 Task: Set up filters to automatically mute and archive specific types of emails.
Action: Mouse moved to (889, 59)
Screenshot: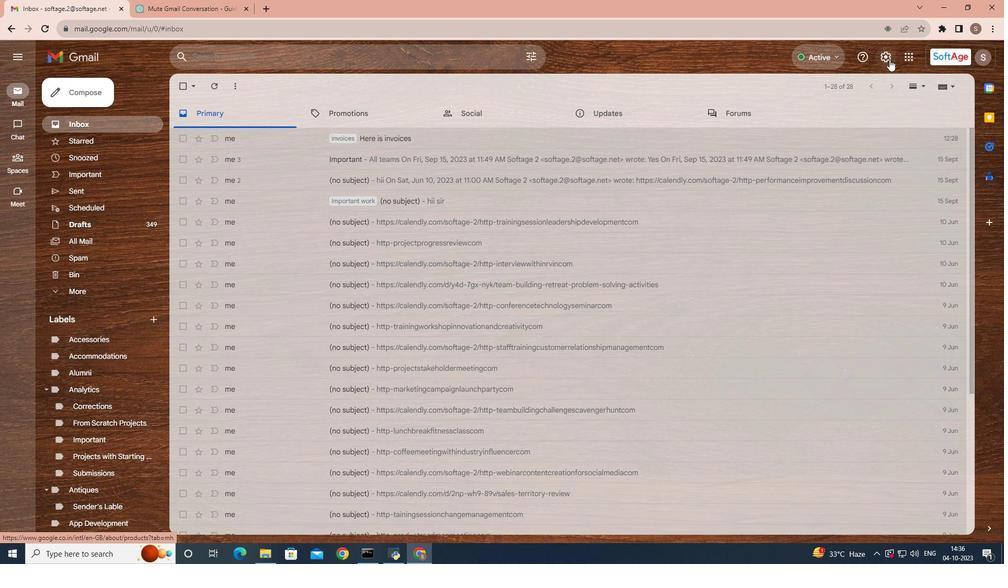 
Action: Mouse pressed left at (889, 59)
Screenshot: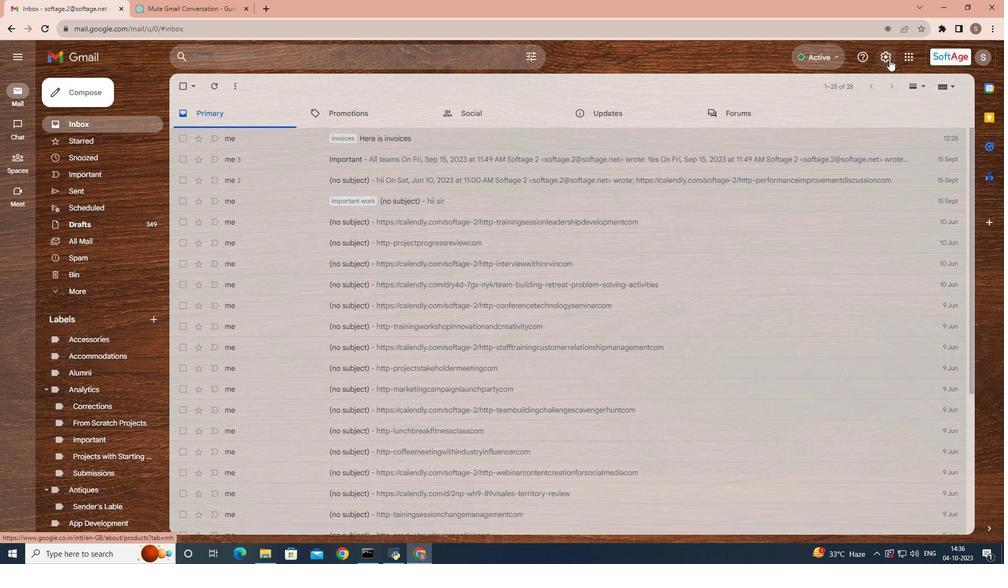 
Action: Mouse moved to (859, 115)
Screenshot: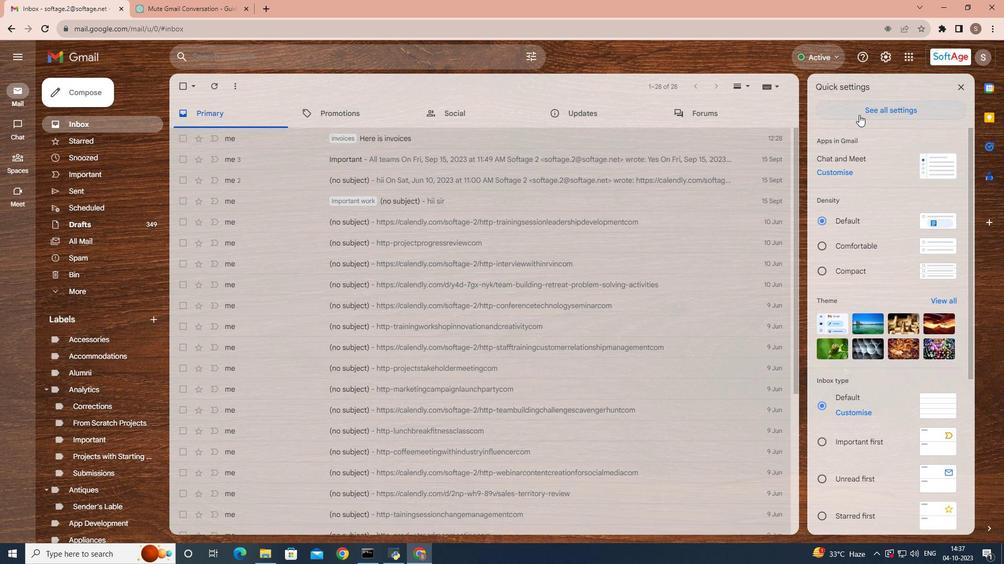 
Action: Mouse pressed left at (859, 115)
Screenshot: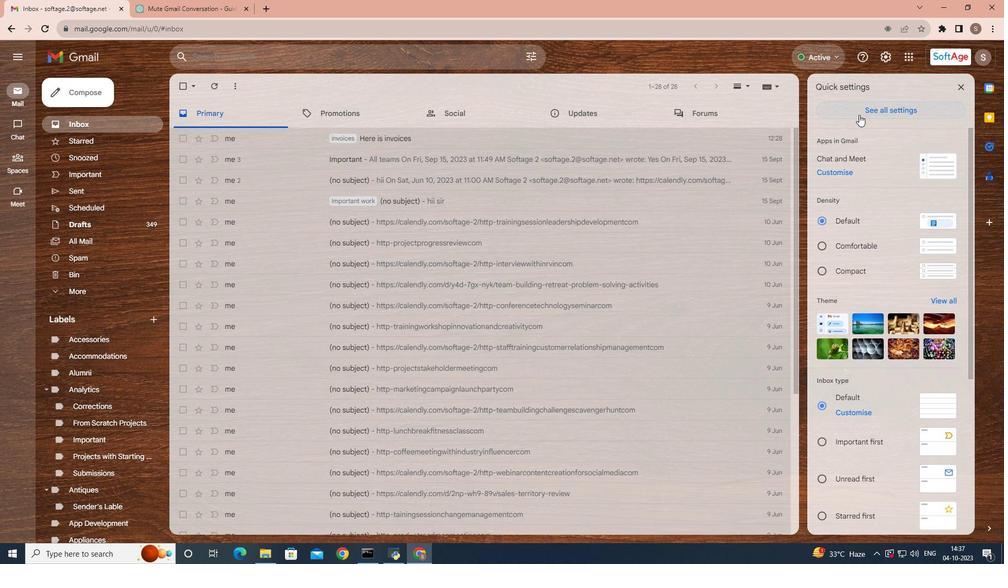 
Action: Mouse moved to (422, 109)
Screenshot: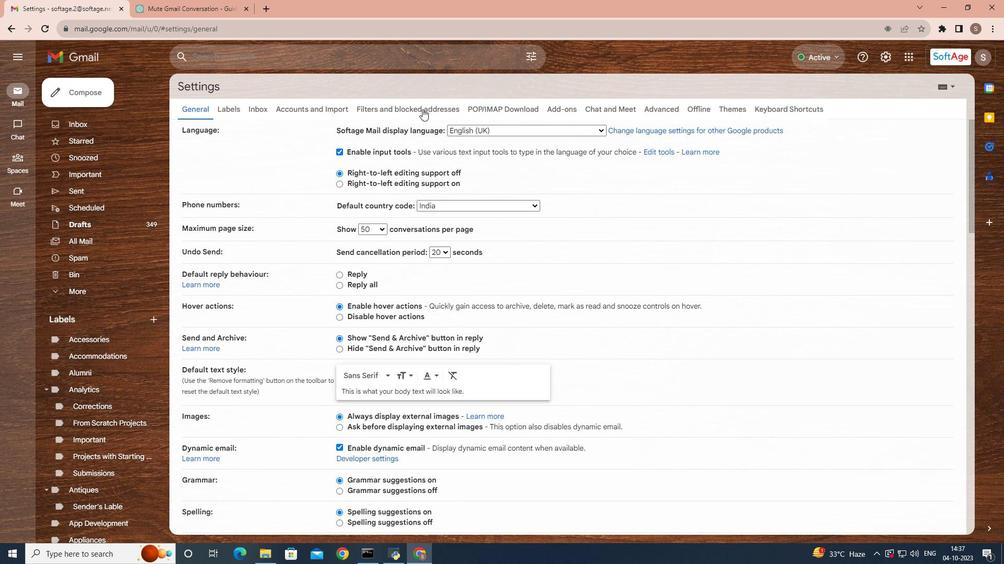 
Action: Mouse pressed left at (422, 109)
Screenshot: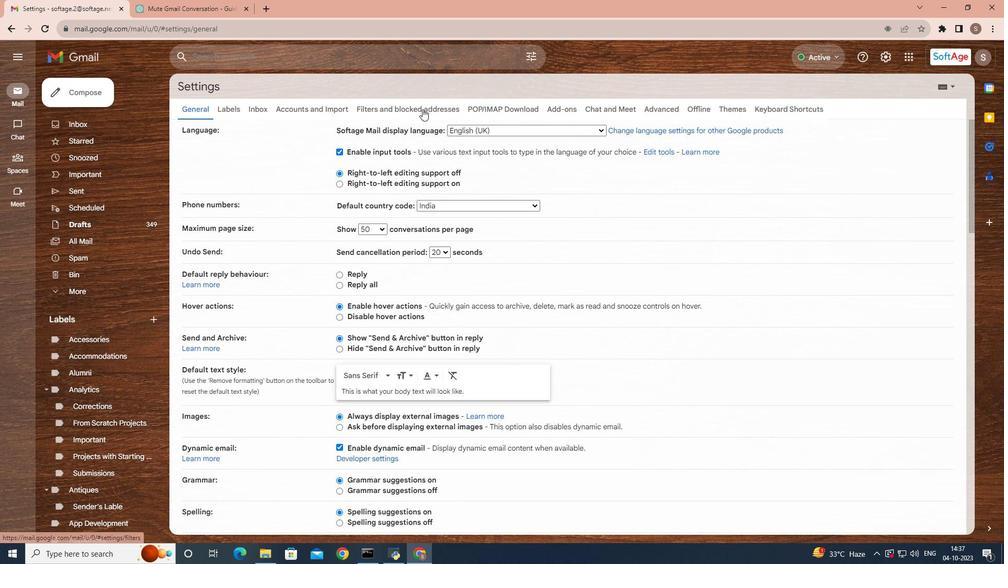 
Action: Mouse moved to (541, 304)
Screenshot: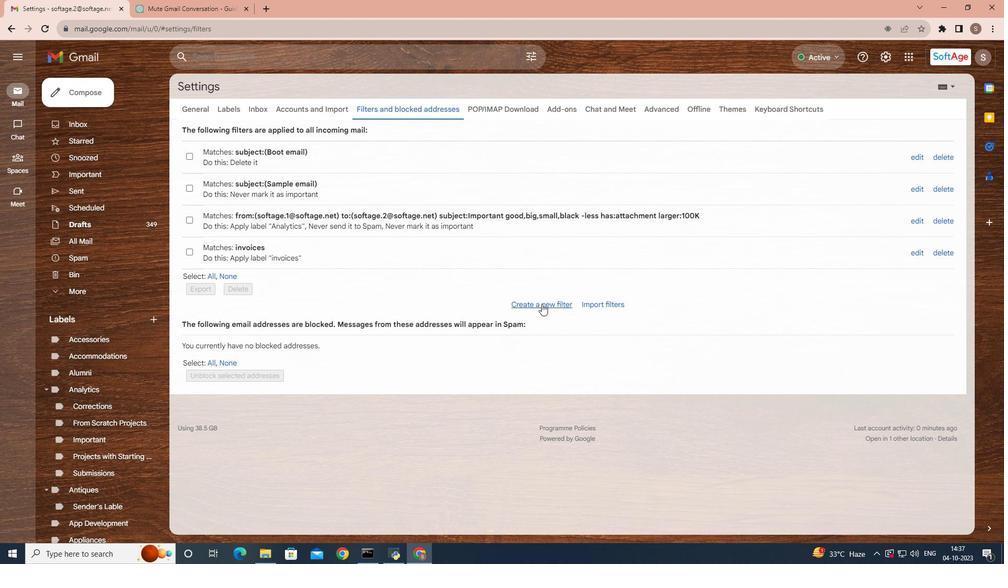 
Action: Mouse pressed left at (541, 304)
Screenshot: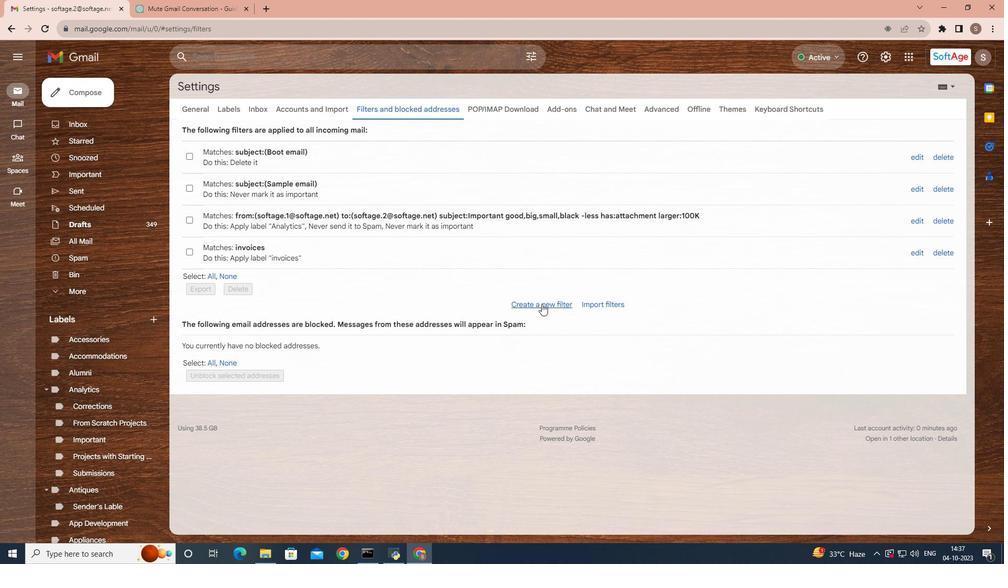 
Action: Mouse moved to (257, 82)
Screenshot: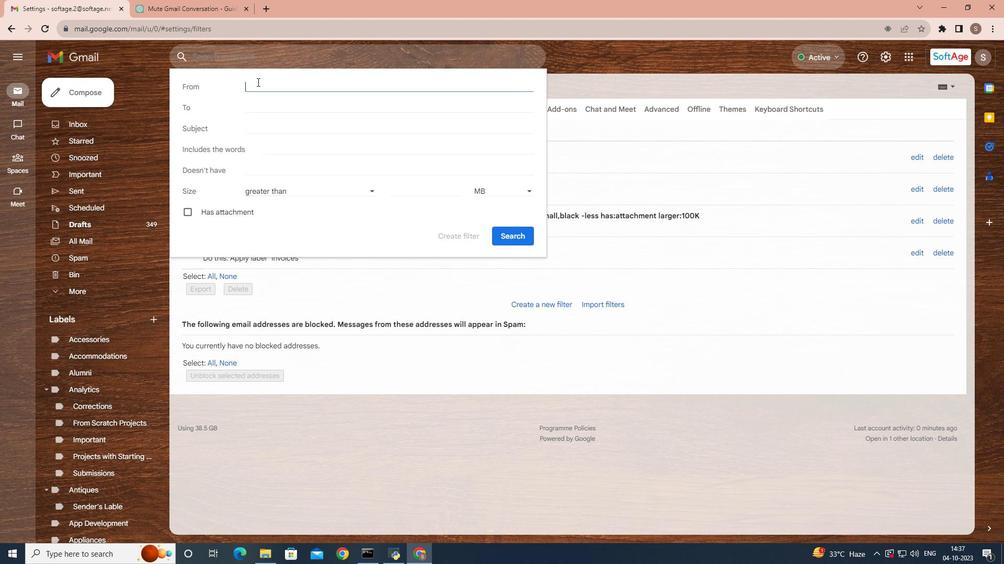 
Action: Key pressed softage<Key.space>
Screenshot: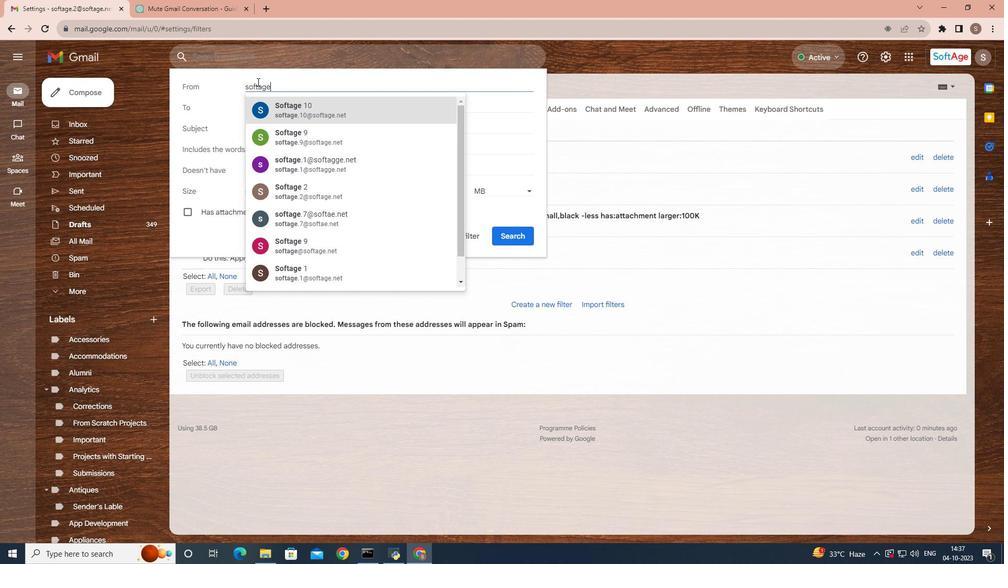 
Action: Mouse moved to (269, 222)
Screenshot: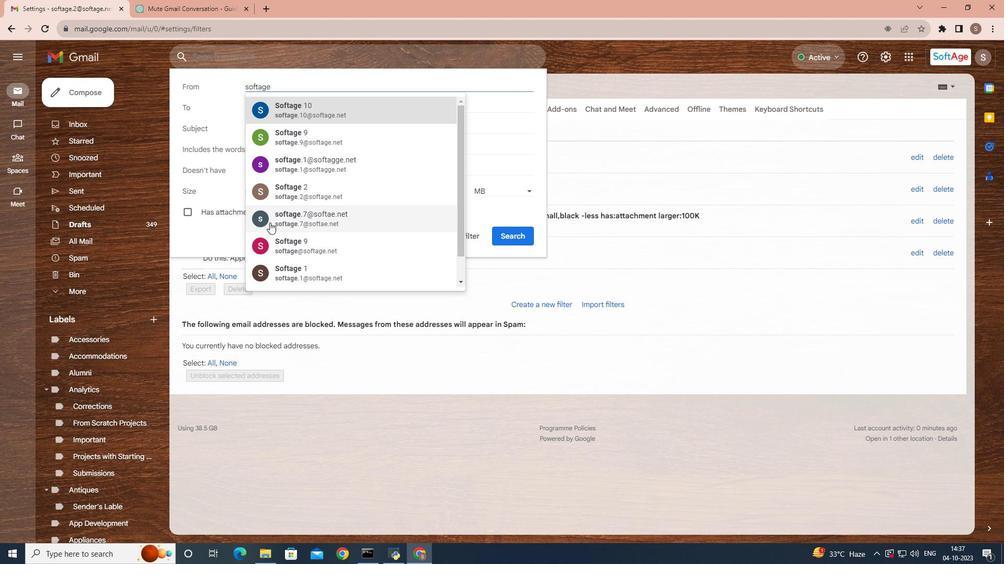
Action: Mouse pressed left at (269, 222)
Screenshot: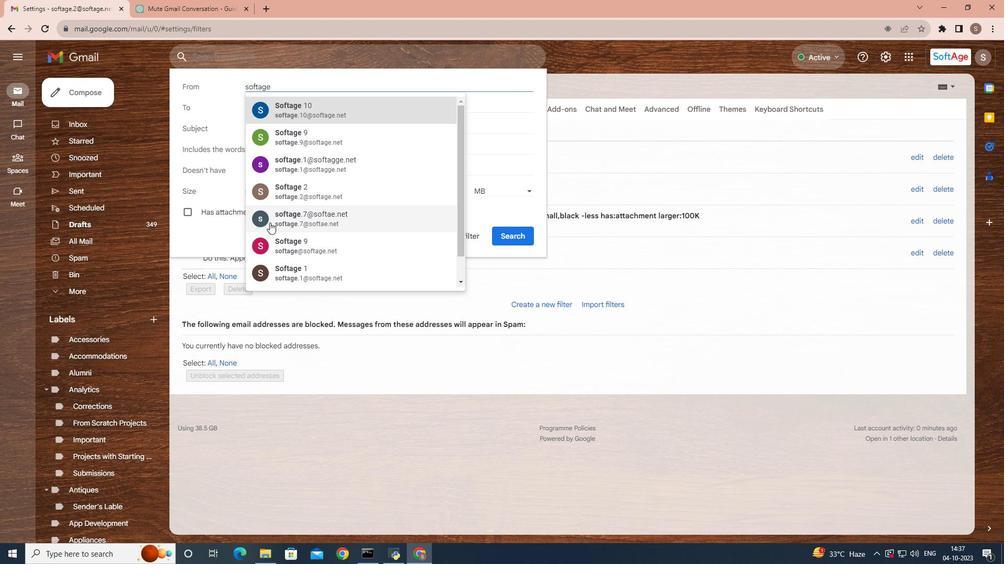 
Action: Mouse moved to (313, 110)
Screenshot: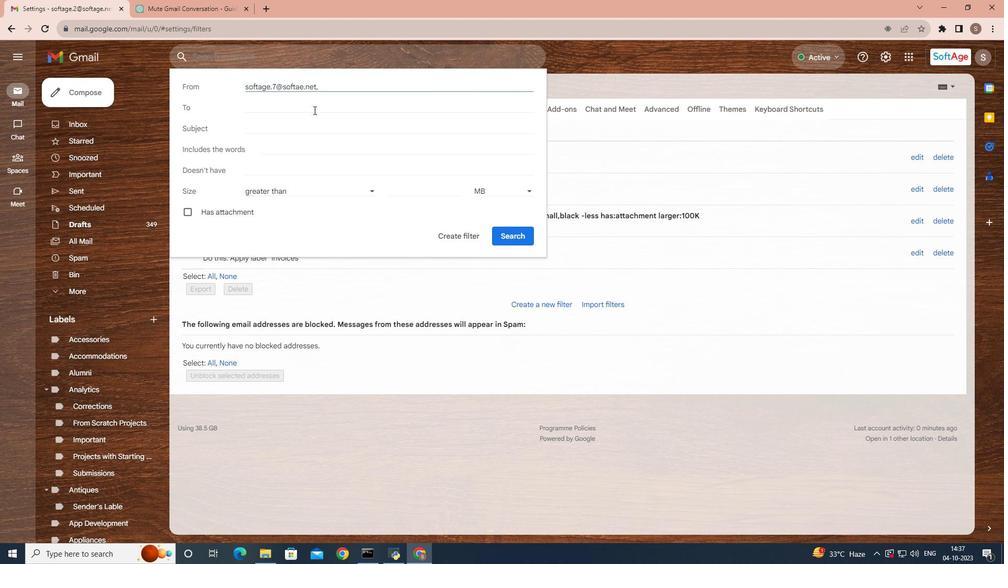 
Action: Mouse pressed left at (313, 110)
Screenshot: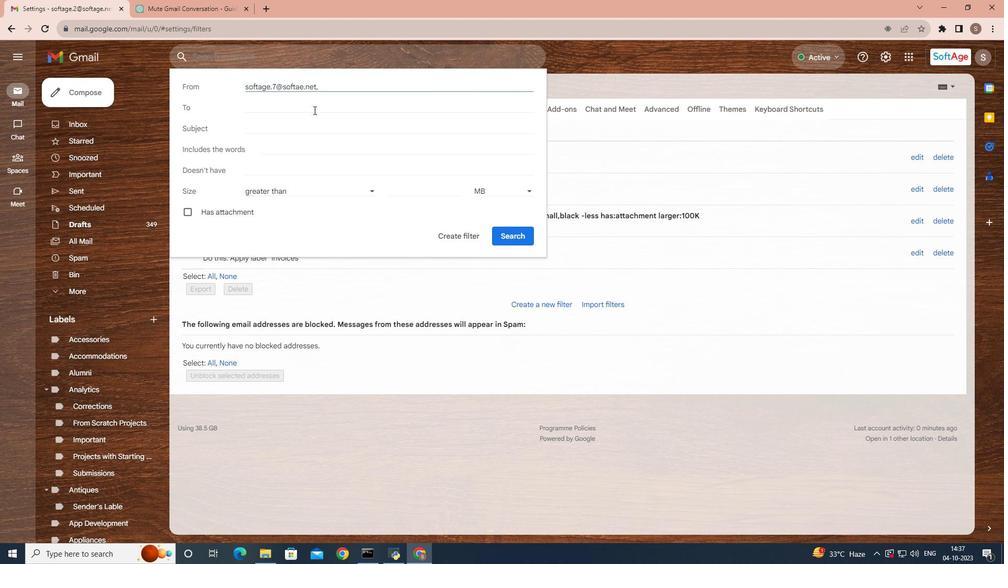 
Action: Key pressed softage<Key.space>
Screenshot: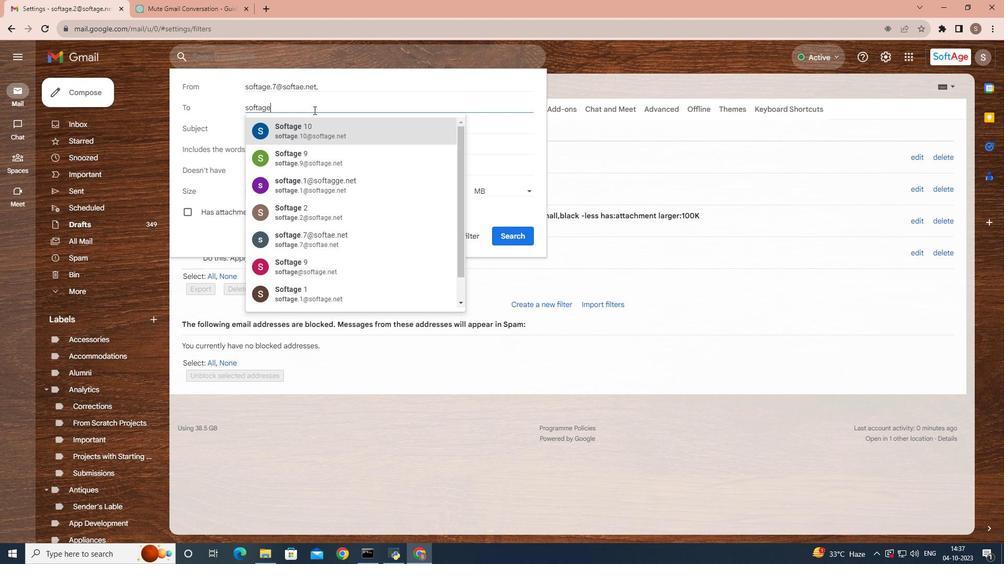 
Action: Mouse moved to (309, 131)
Screenshot: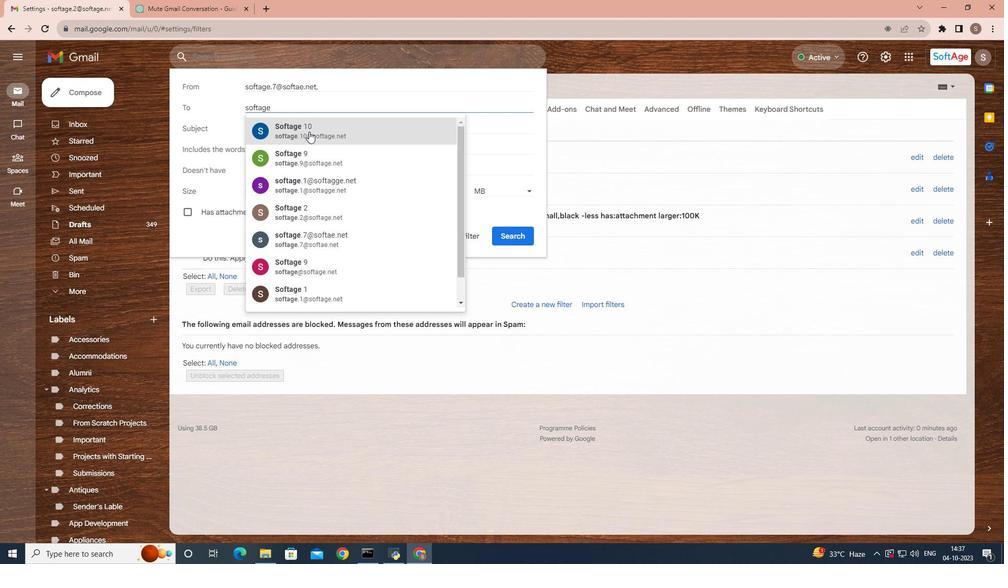 
Action: Mouse pressed left at (309, 131)
Screenshot: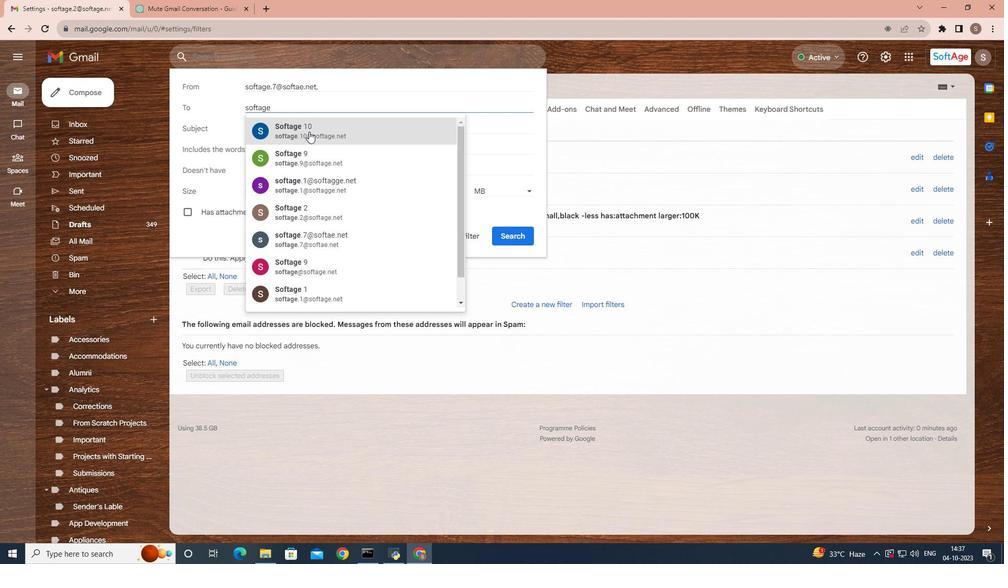 
Action: Mouse moved to (286, 130)
Screenshot: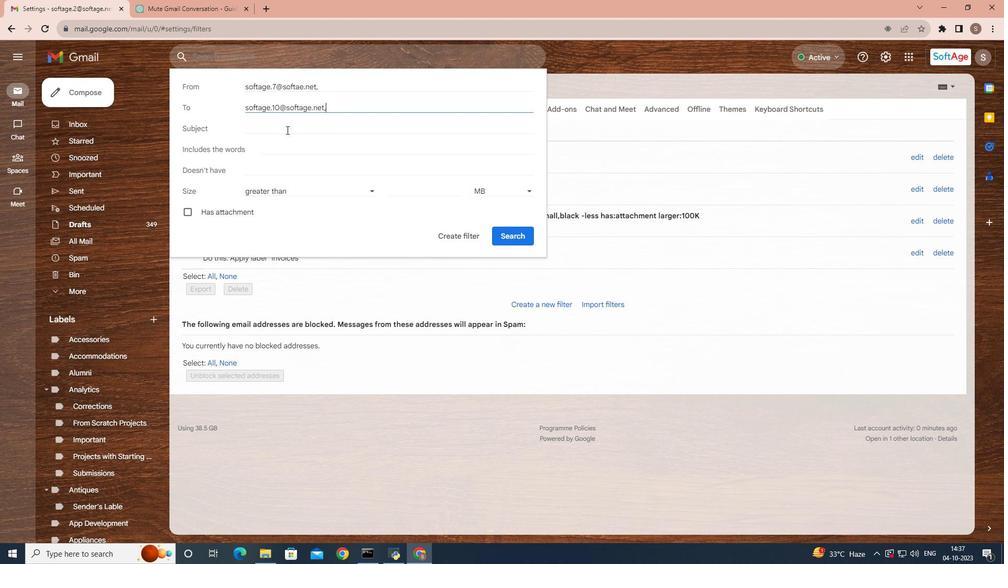 
Action: Mouse pressed left at (286, 130)
Screenshot: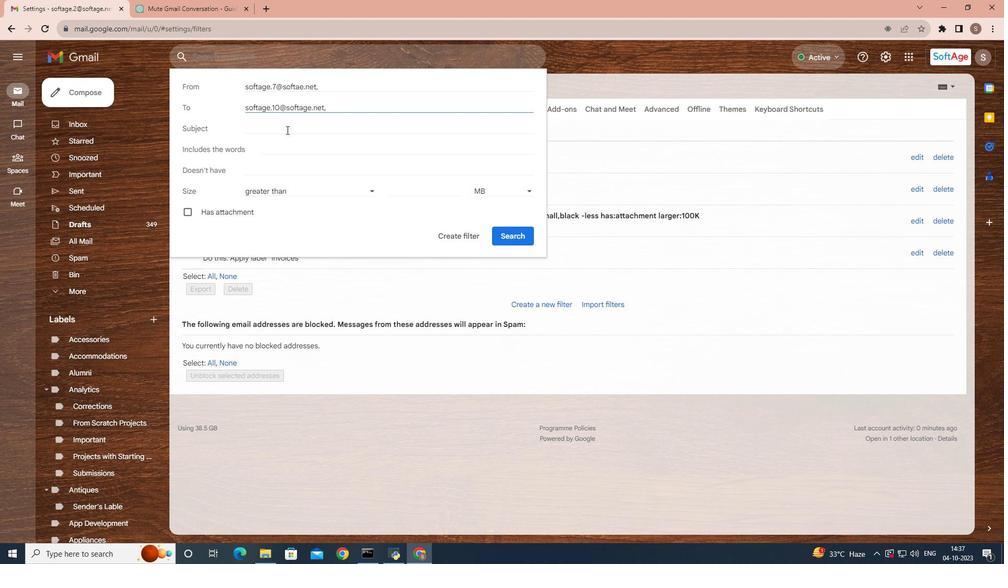 
Action: Key pressed event
Screenshot: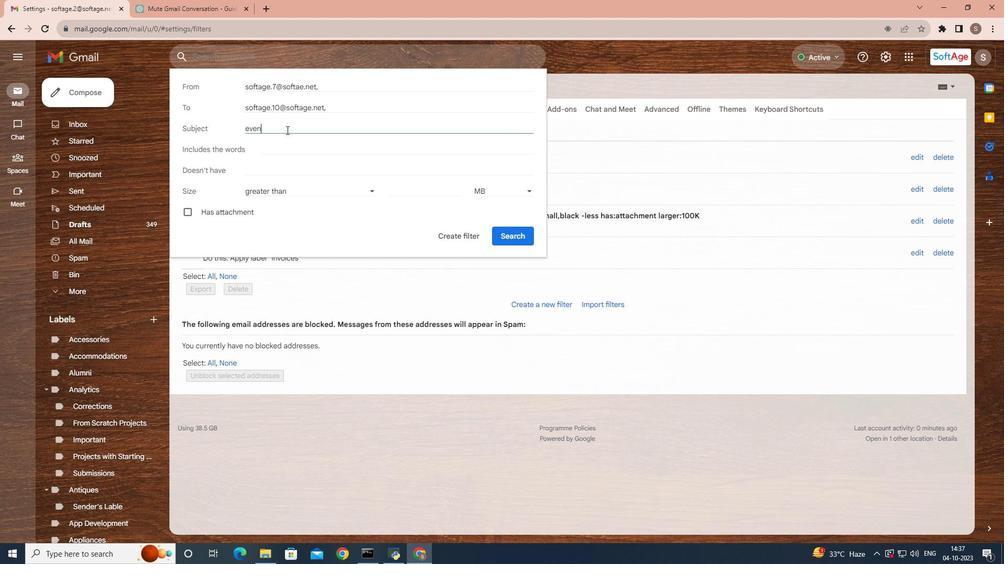 
Action: Mouse moved to (270, 145)
Screenshot: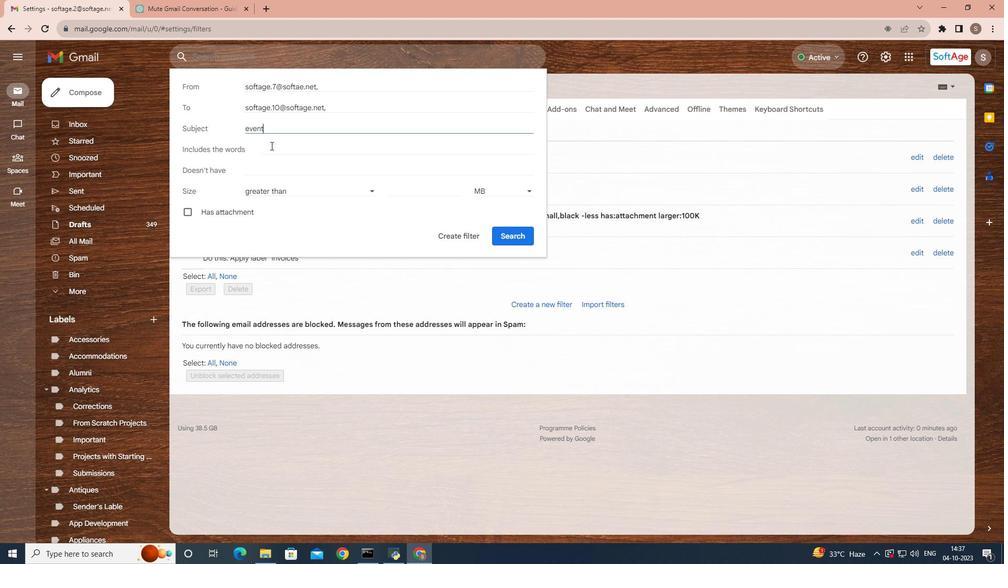 
Action: Mouse pressed left at (270, 145)
Screenshot: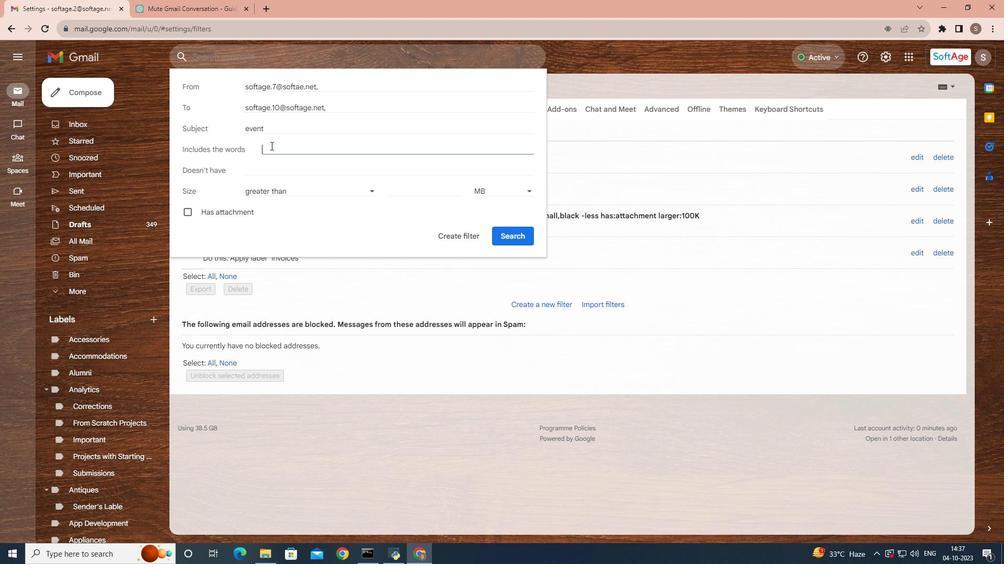 
Action: Key pressed ceo
Screenshot: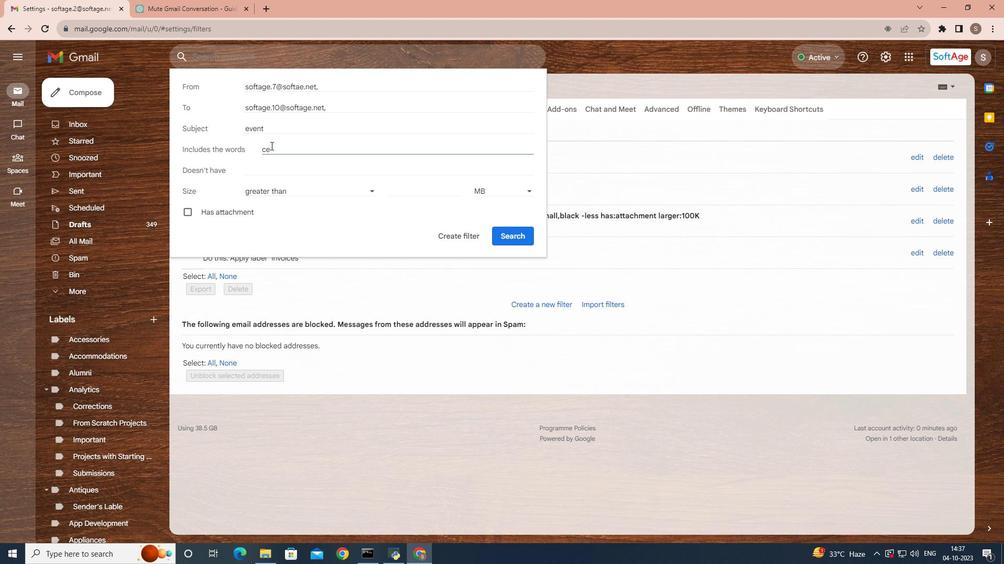 
Action: Mouse moved to (264, 170)
Screenshot: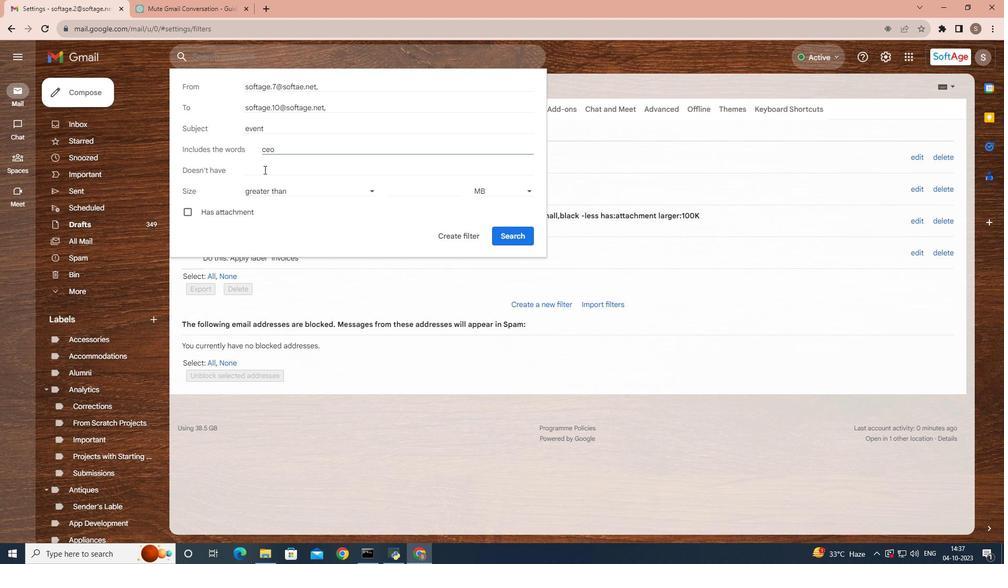 
Action: Mouse pressed left at (264, 170)
Screenshot: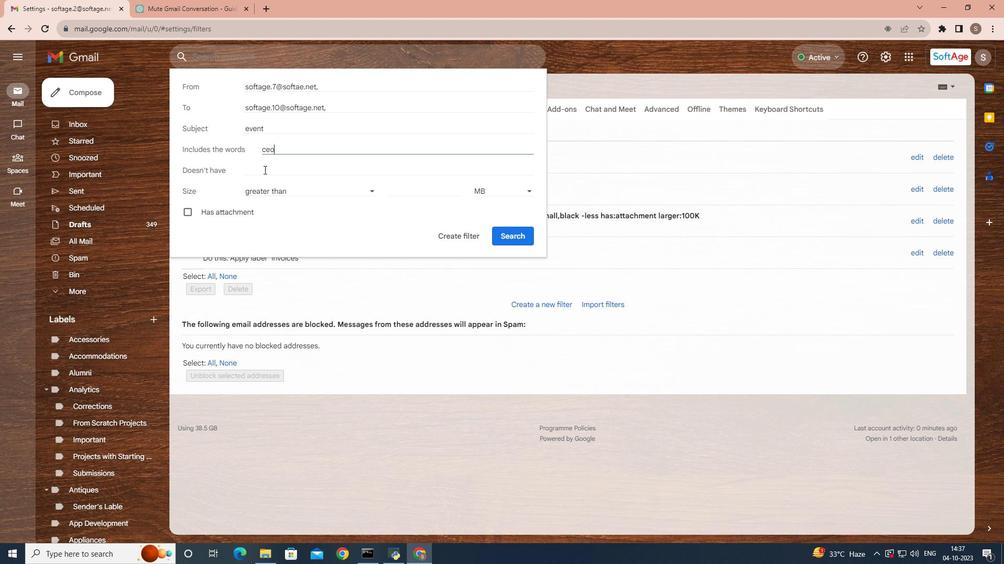 
Action: Key pressed asap
Screenshot: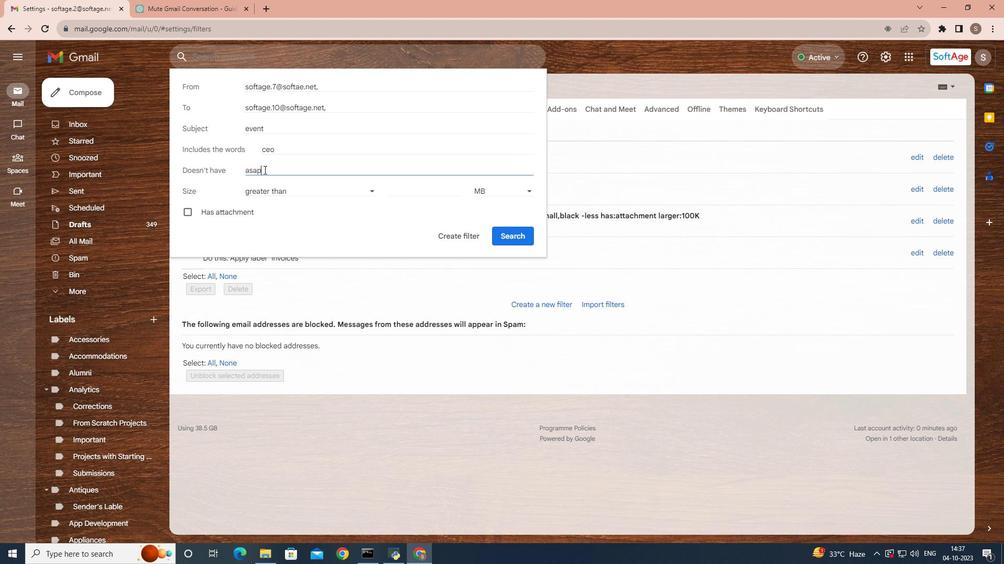 
Action: Mouse moved to (428, 187)
Screenshot: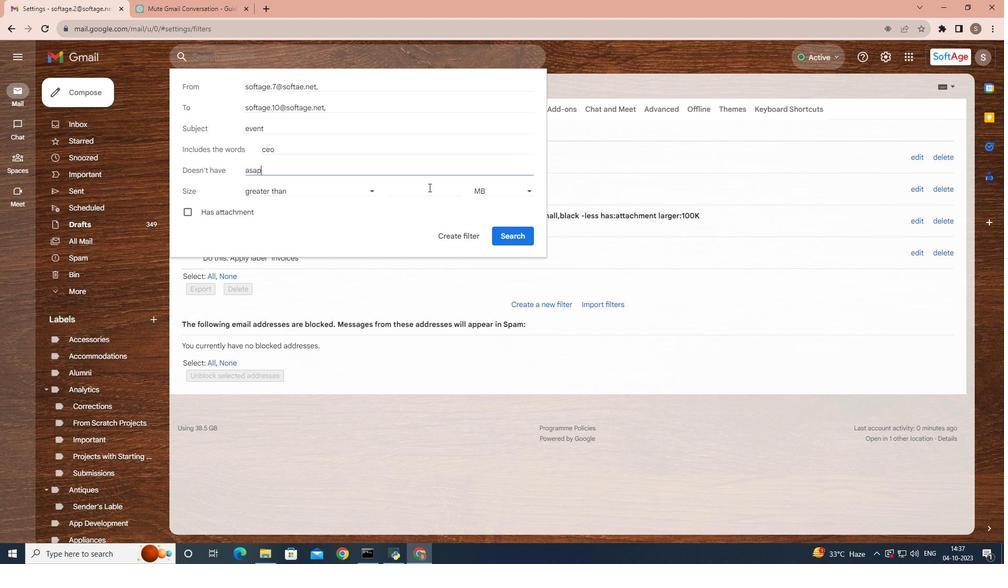
Action: Mouse pressed left at (428, 187)
Screenshot: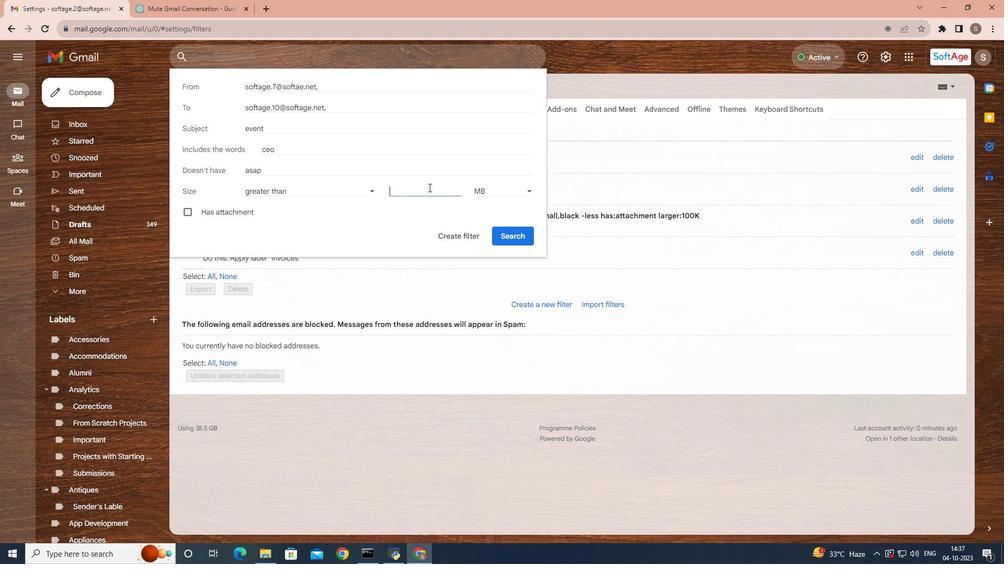 
Action: Key pressed 12
Screenshot: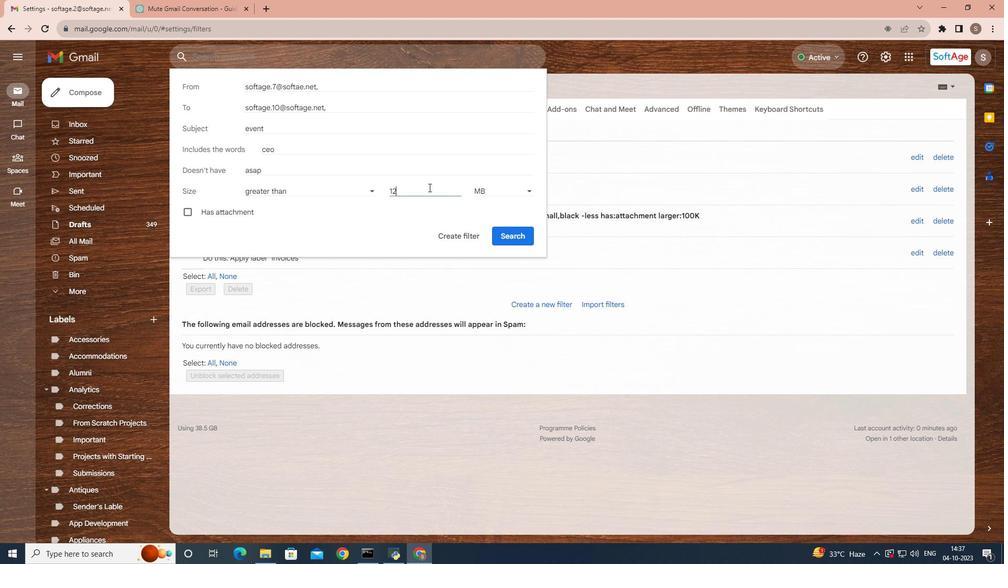 
Action: Mouse moved to (182, 208)
Screenshot: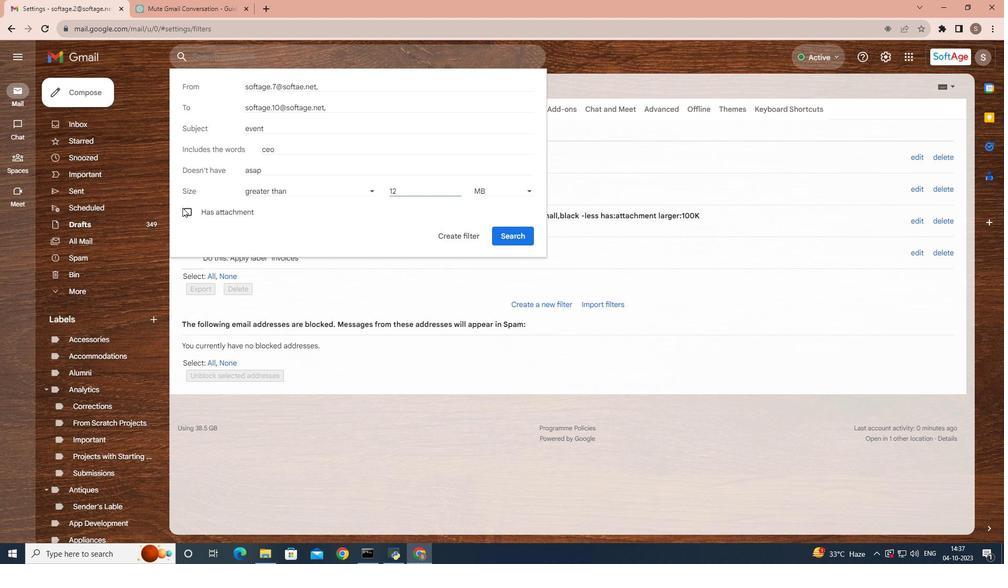 
Action: Mouse pressed left at (182, 208)
Screenshot: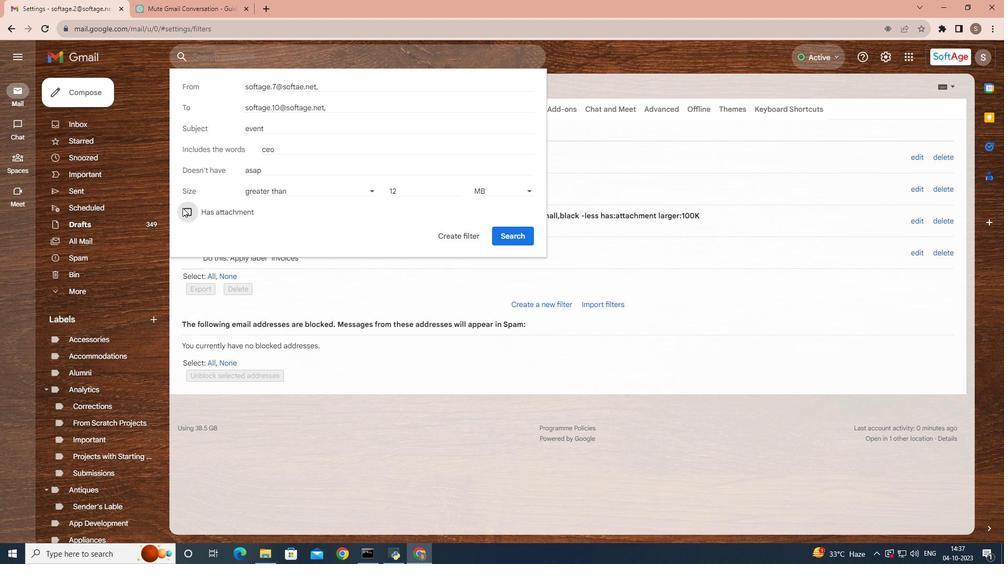 
Action: Mouse moved to (480, 236)
Screenshot: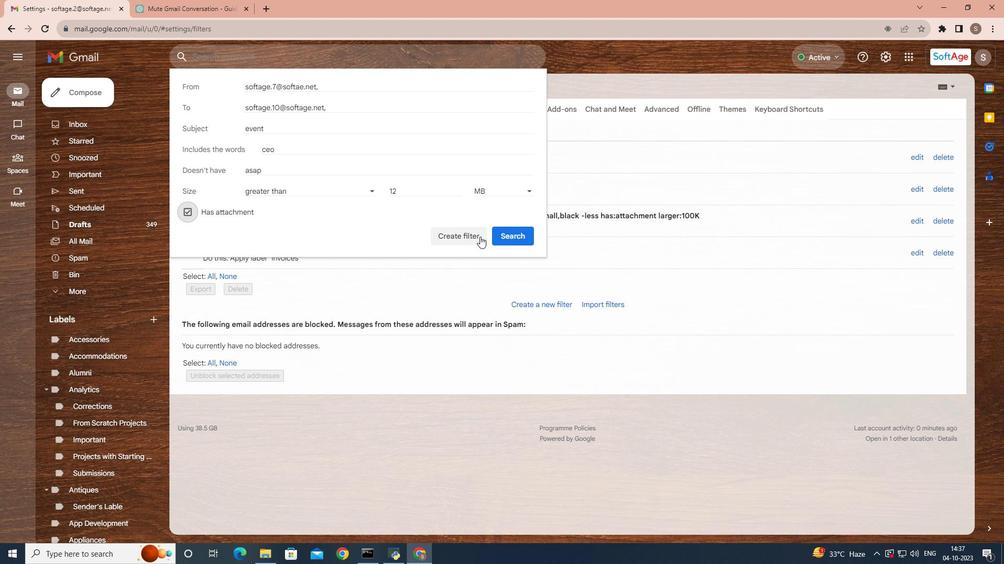 
Action: Mouse pressed left at (480, 236)
Screenshot: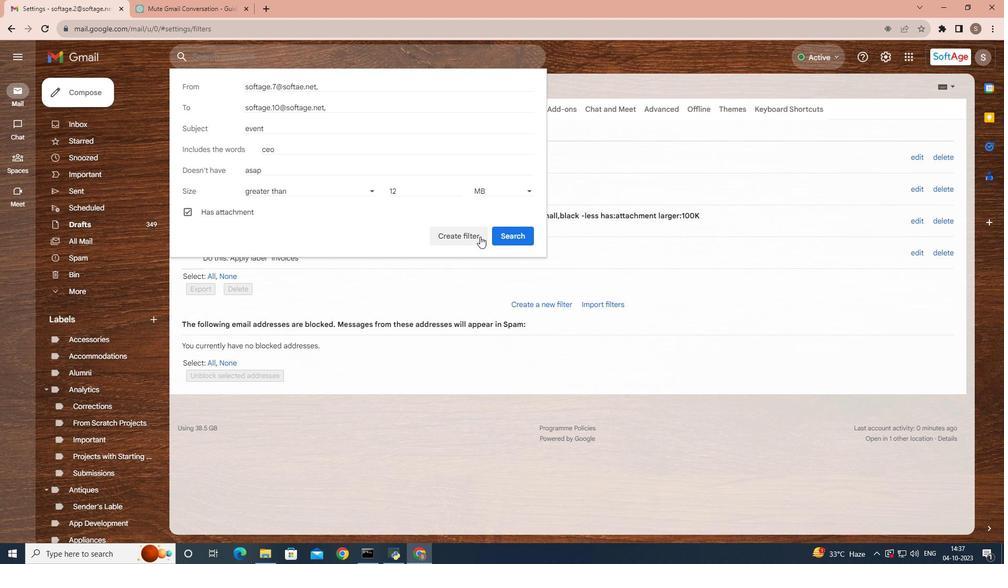 
Action: Mouse moved to (308, 274)
Screenshot: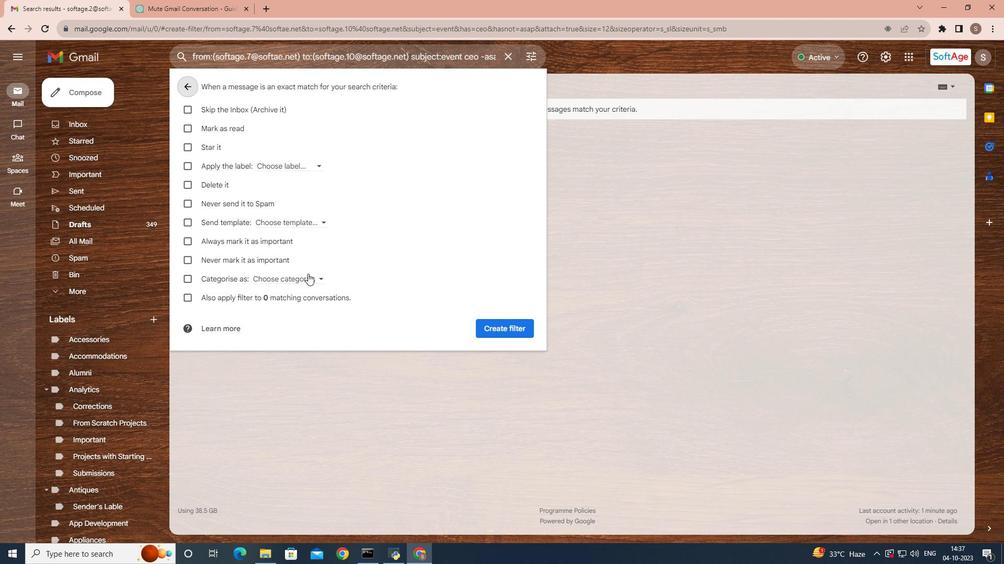 
Action: Mouse pressed left at (308, 274)
Screenshot: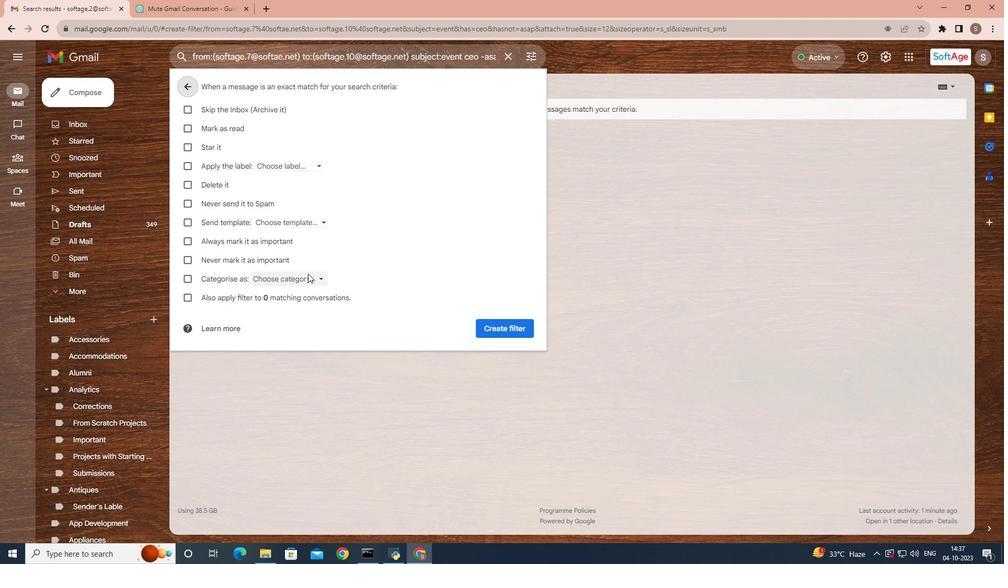 
Action: Mouse moved to (438, 261)
Screenshot: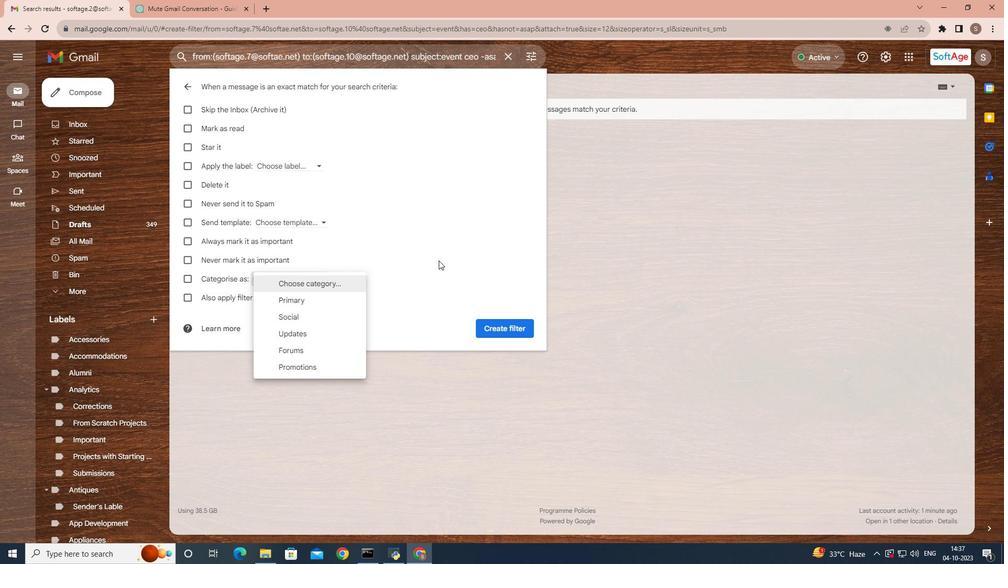 
Action: Mouse pressed left at (438, 261)
Screenshot: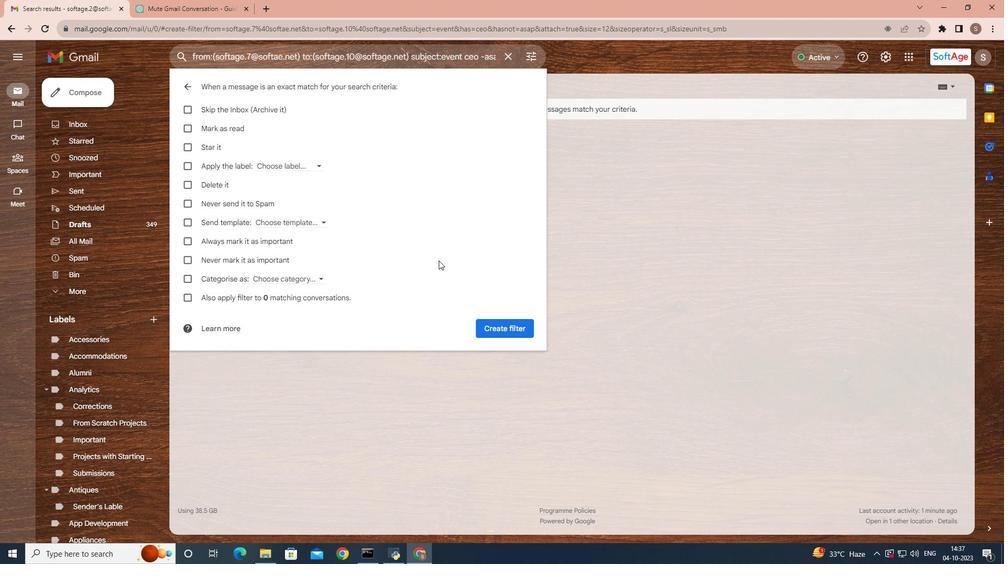 
Action: Mouse moved to (245, 296)
Screenshot: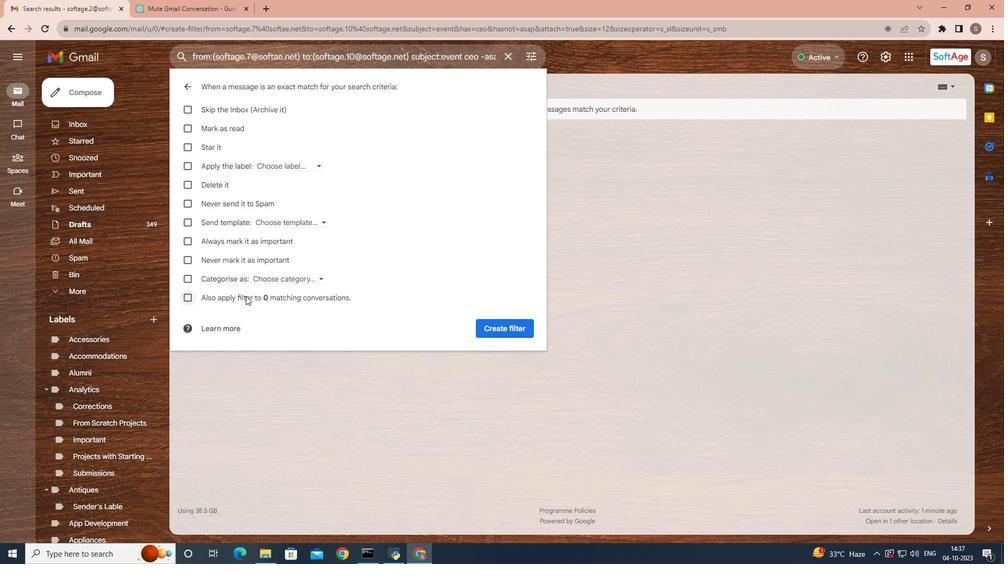 
Action: Mouse pressed left at (245, 296)
Screenshot: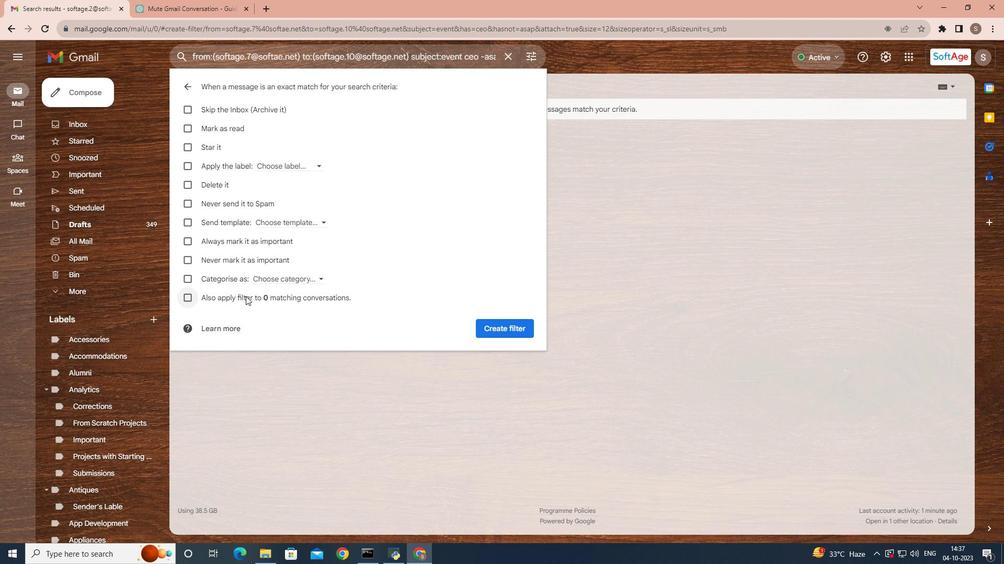 
Action: Mouse pressed left at (245, 296)
Screenshot: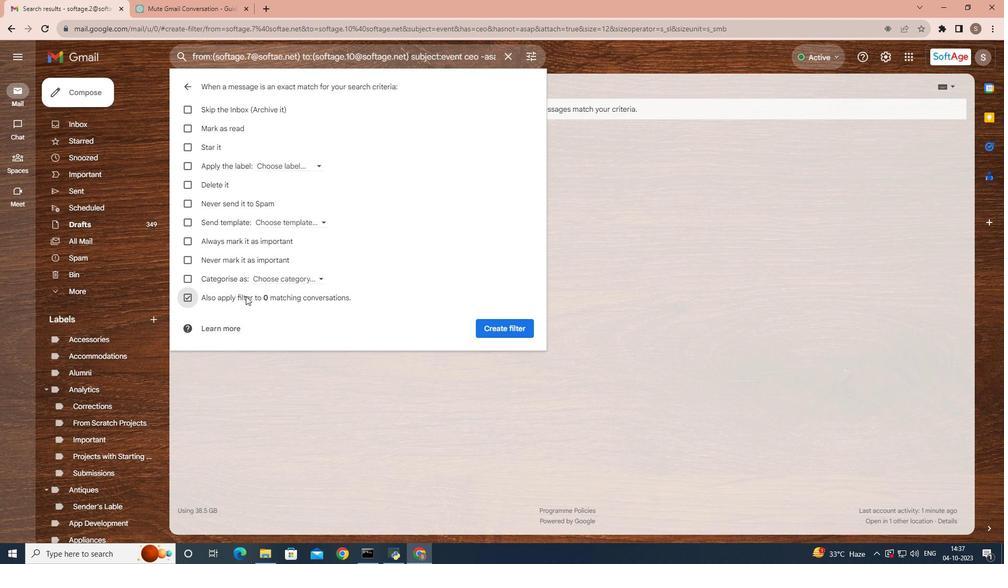 
Action: Mouse moved to (320, 167)
Screenshot: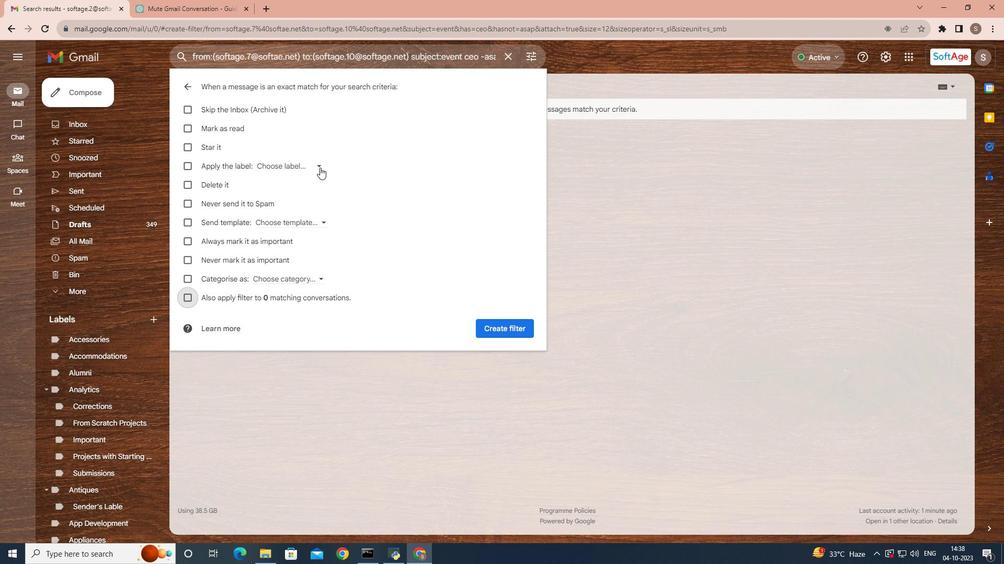 
Action: Mouse pressed left at (320, 167)
Screenshot: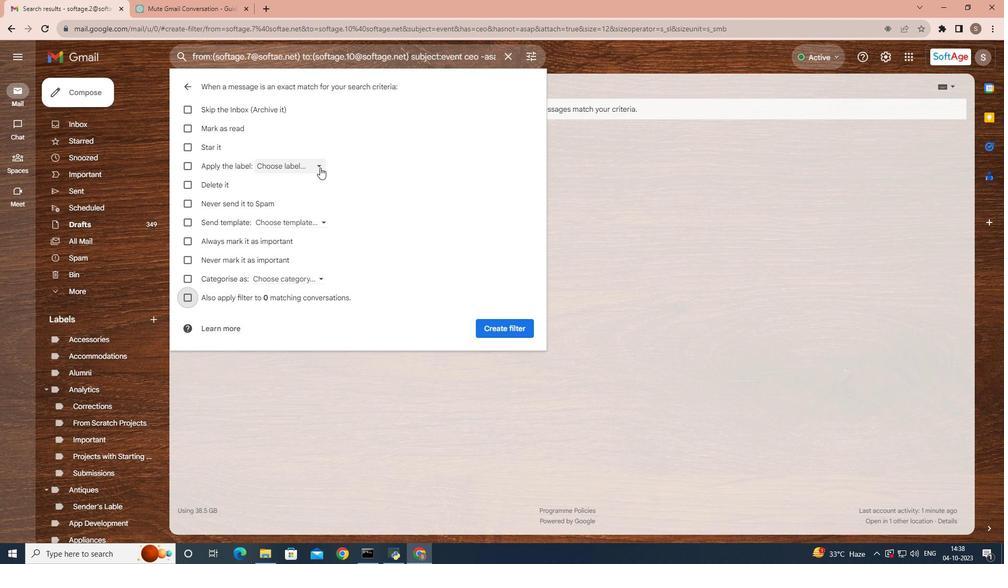 
Action: Mouse moved to (325, 185)
Screenshot: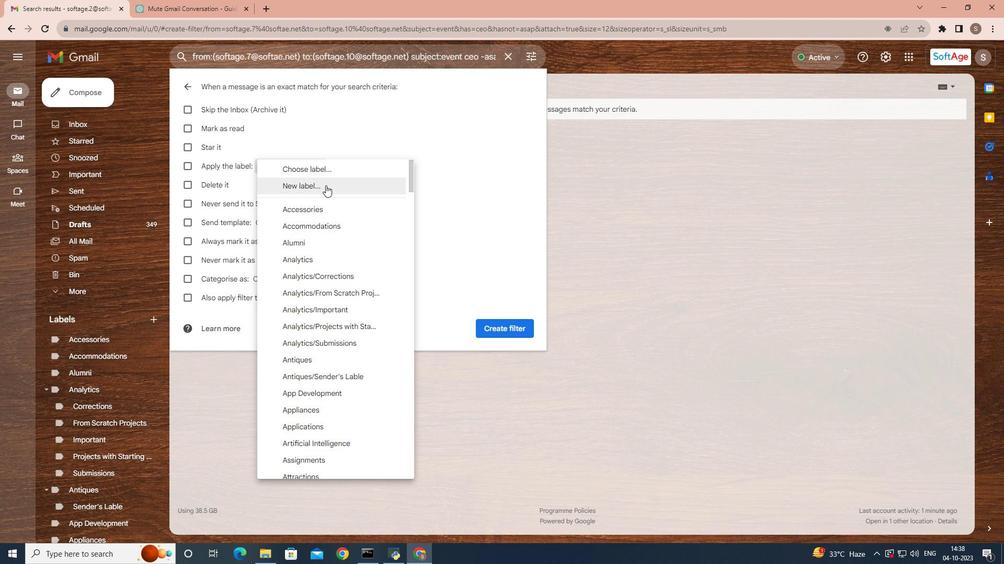 
Action: Mouse pressed left at (325, 185)
Screenshot: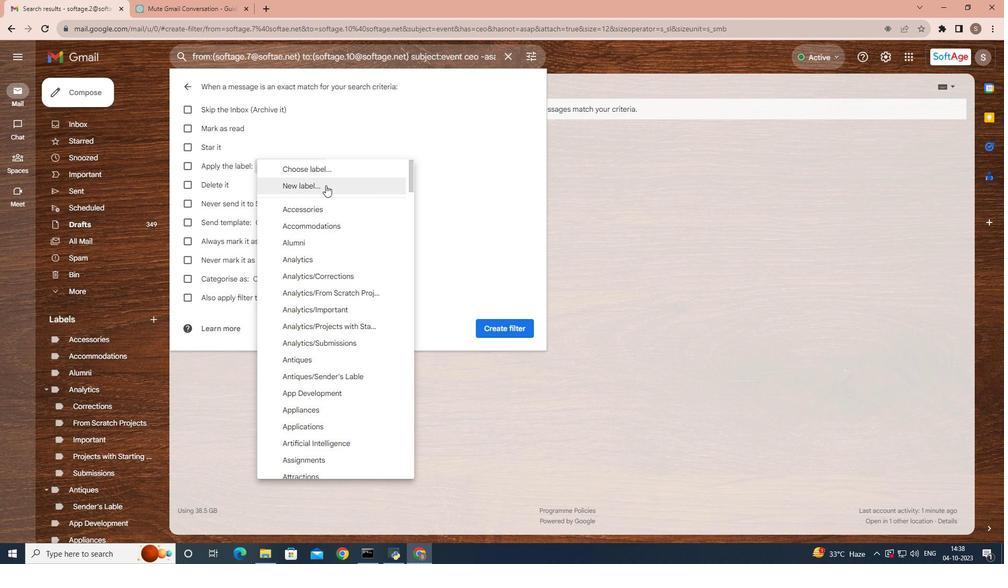 
Action: Mouse moved to (435, 276)
Screenshot: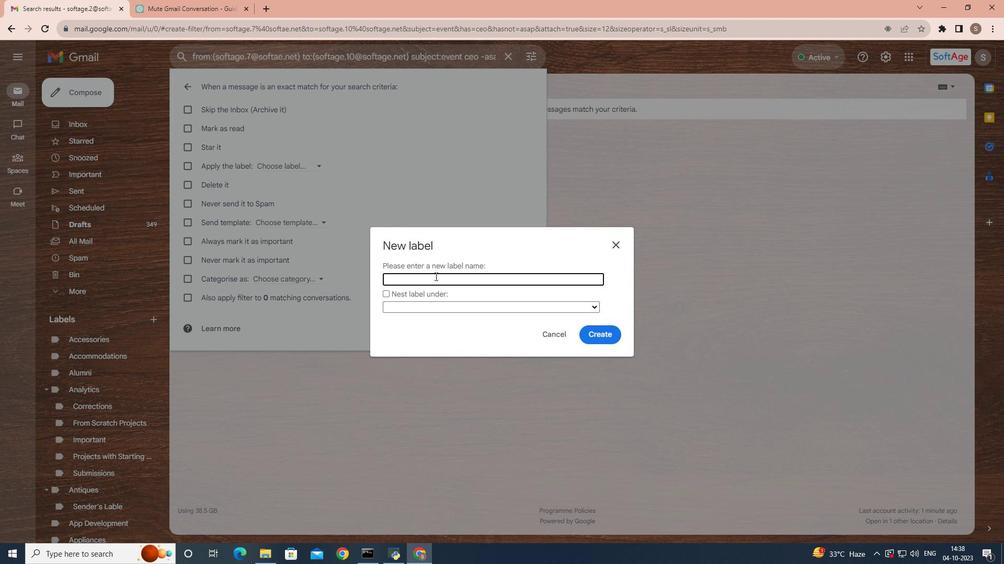 
Action: Mouse pressed left at (435, 276)
Screenshot: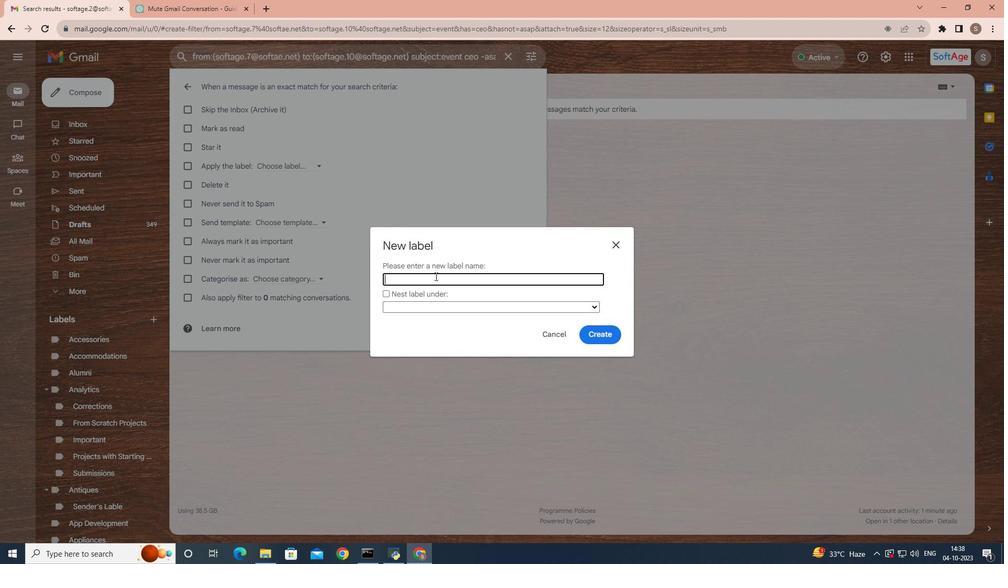 
Action: Key pressed <Key.caps_lock>M<Key.caps_lock>ute
Screenshot: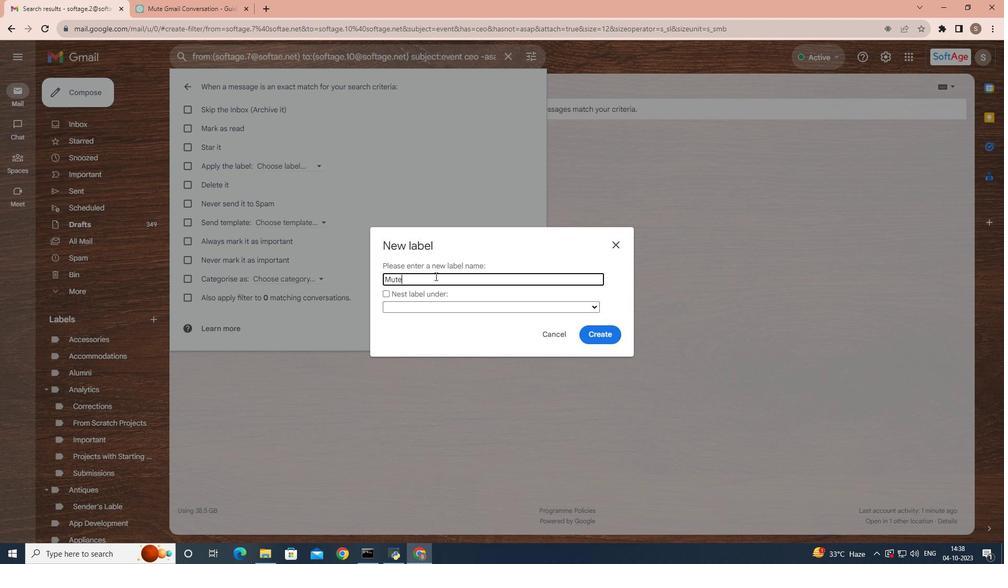 
Action: Mouse moved to (415, 286)
Screenshot: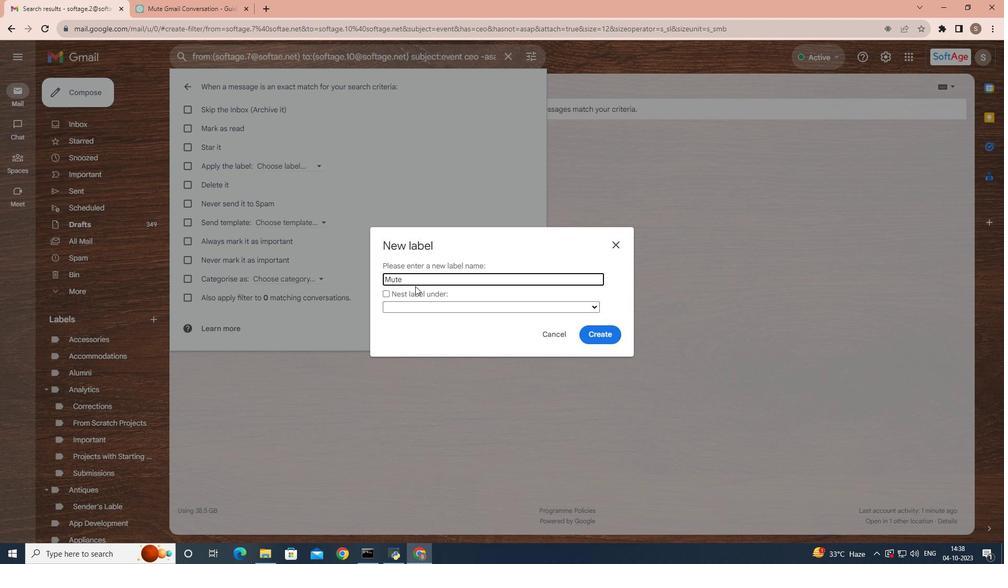 
Action: Mouse pressed left at (415, 286)
Screenshot: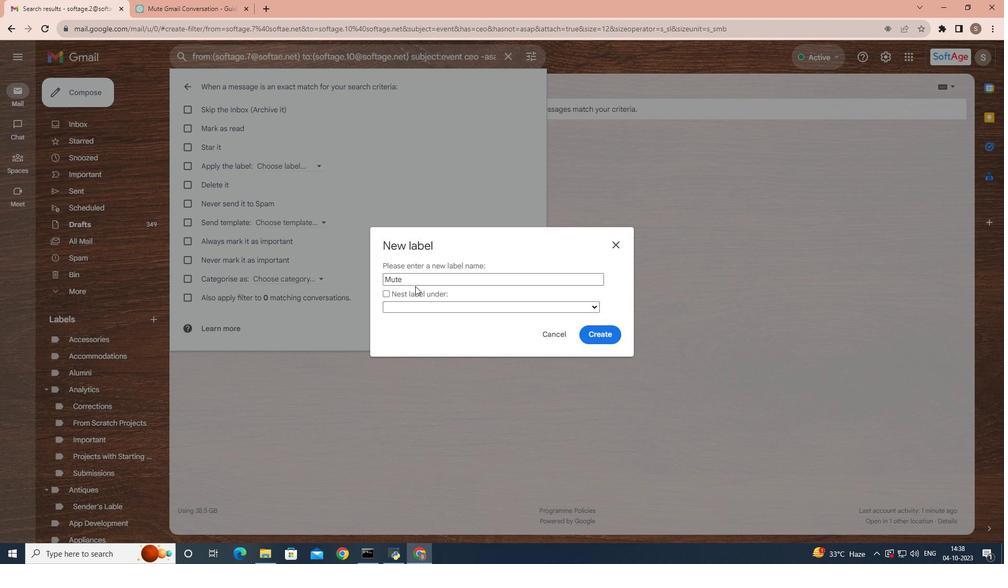 
Action: Mouse moved to (409, 296)
Screenshot: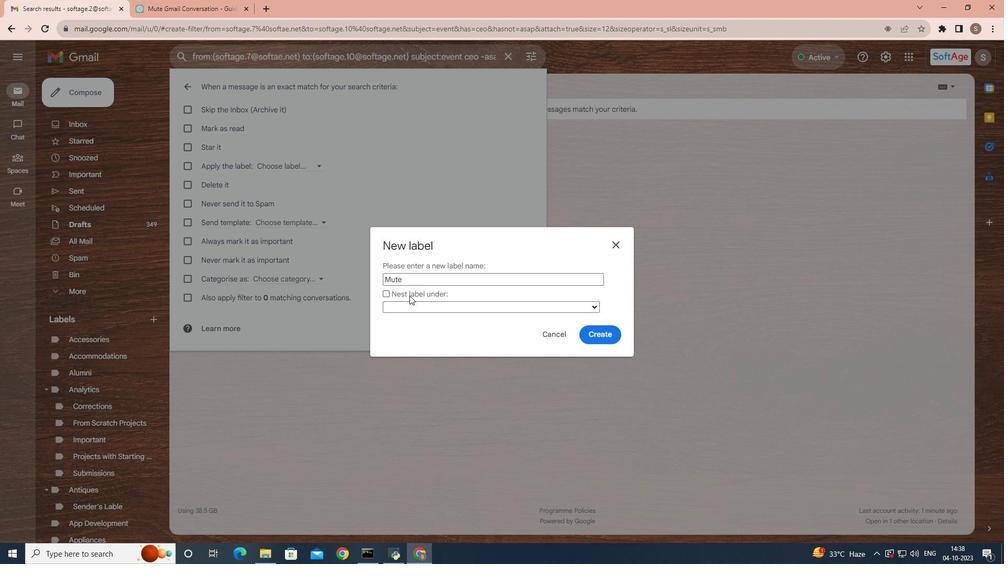 
Action: Mouse pressed left at (409, 296)
Screenshot: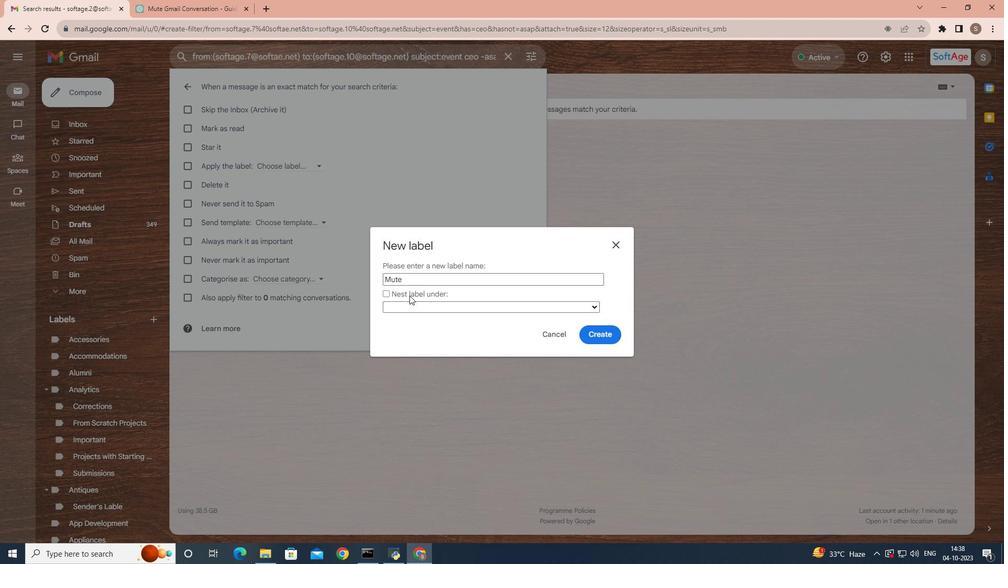 
Action: Mouse moved to (408, 308)
Screenshot: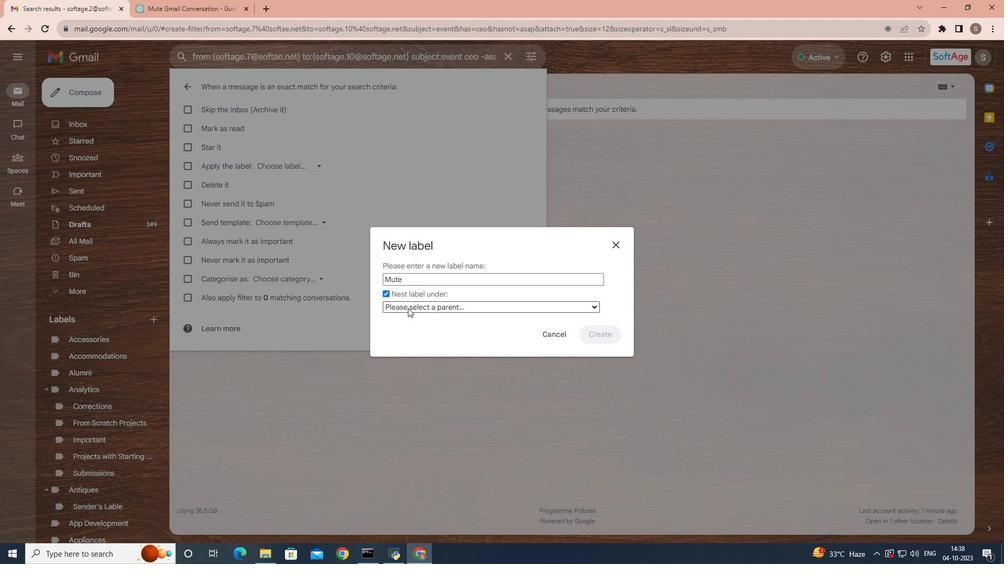 
Action: Mouse pressed left at (408, 308)
Screenshot: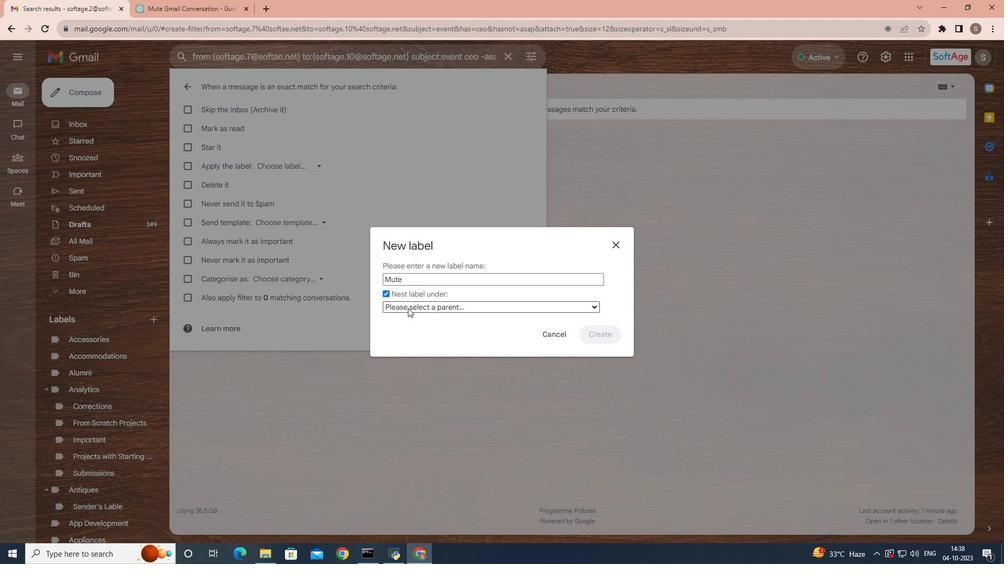 
Action: Mouse moved to (402, 367)
Screenshot: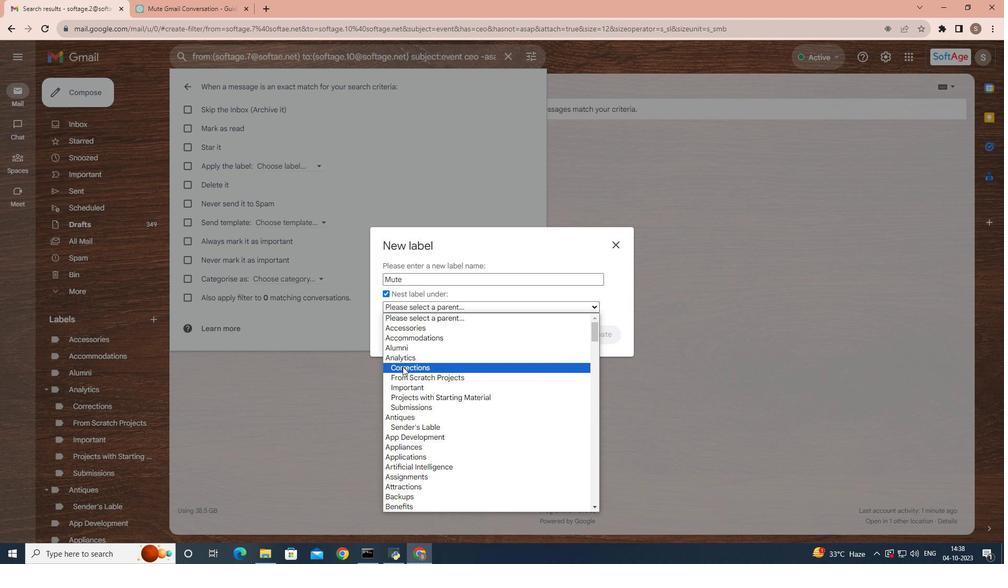 
Action: Mouse pressed left at (402, 367)
Screenshot: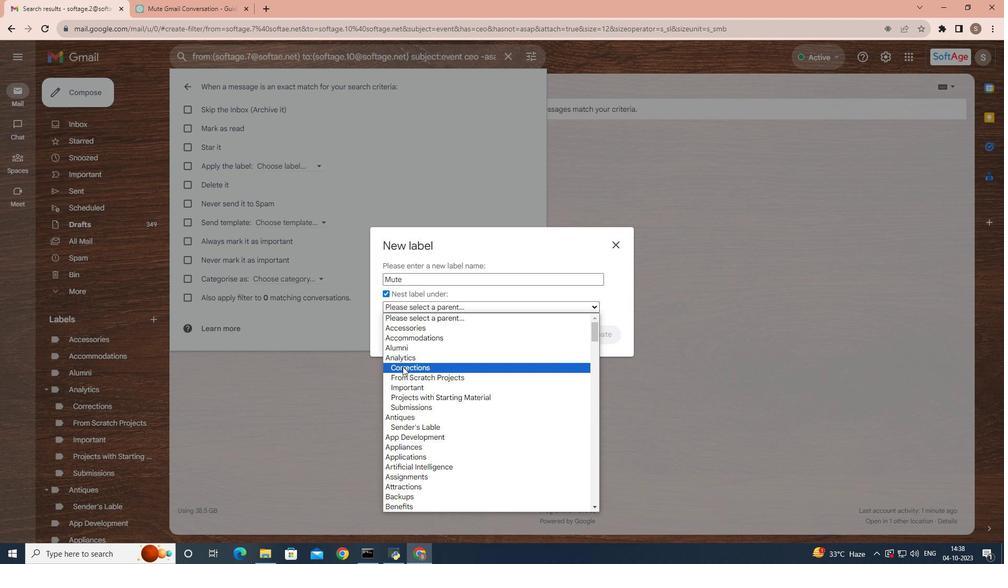 
Action: Mouse moved to (540, 306)
Screenshot: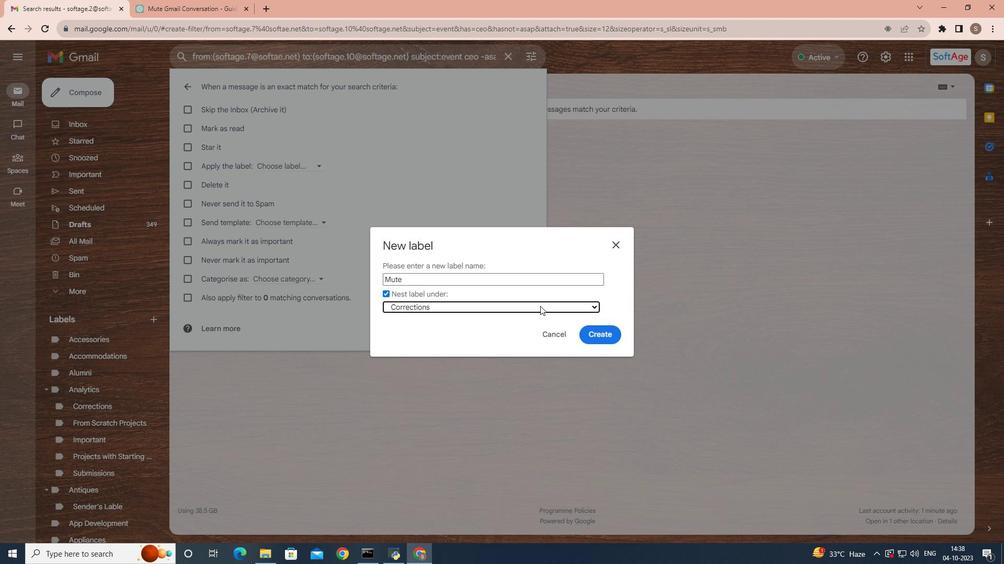 
Action: Mouse pressed left at (540, 306)
Screenshot: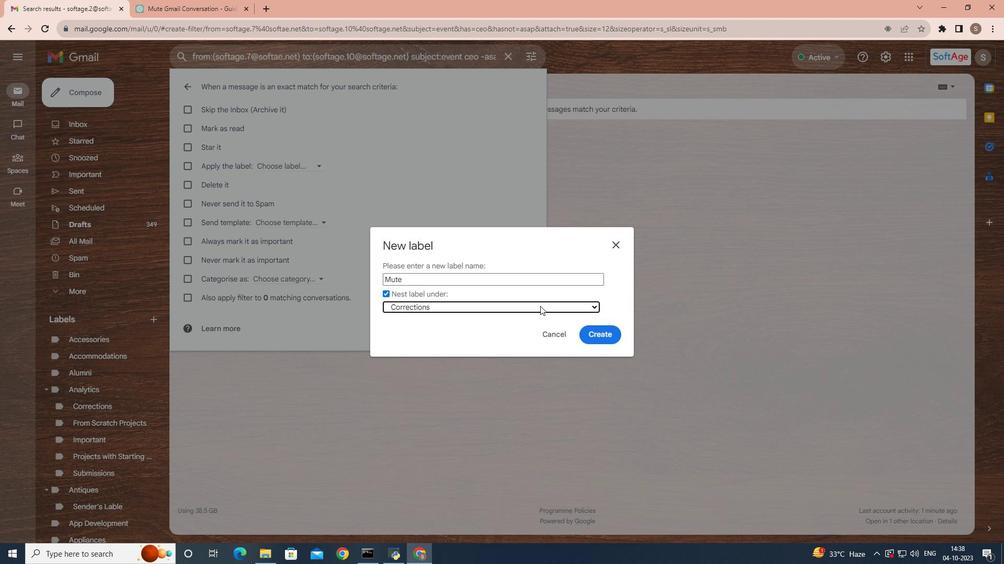
Action: Mouse moved to (446, 471)
Screenshot: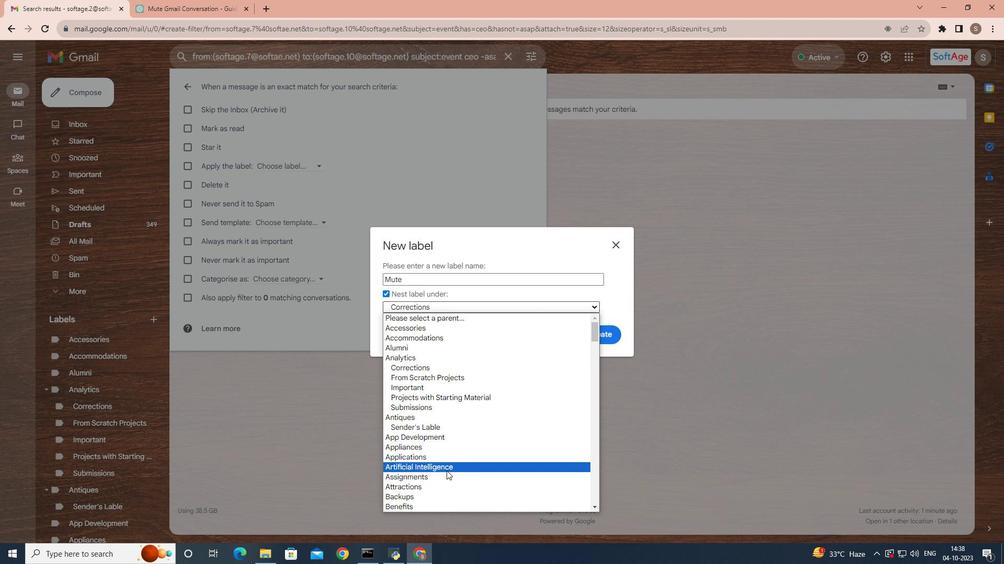 
Action: Mouse pressed left at (446, 471)
Screenshot: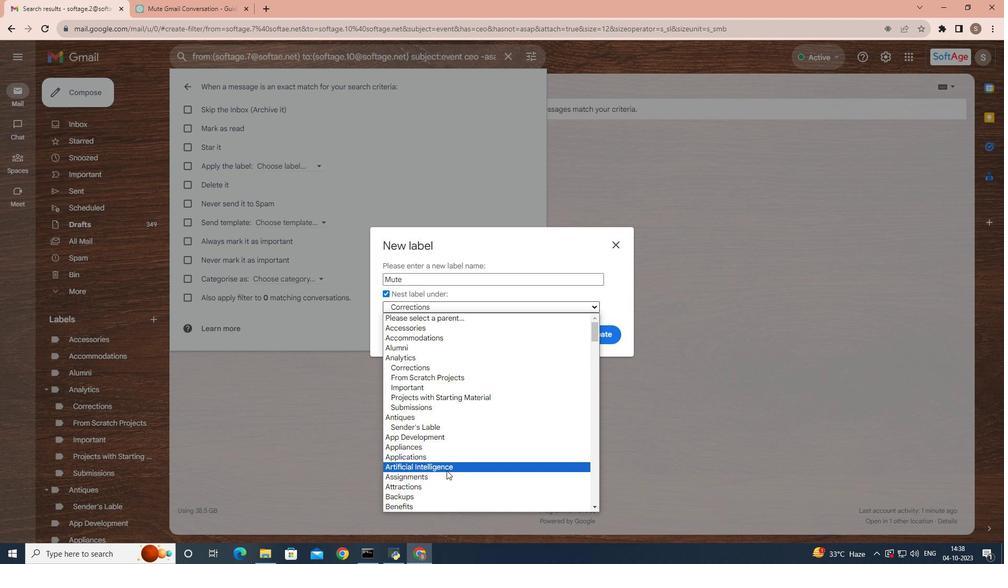 
Action: Mouse moved to (608, 340)
Screenshot: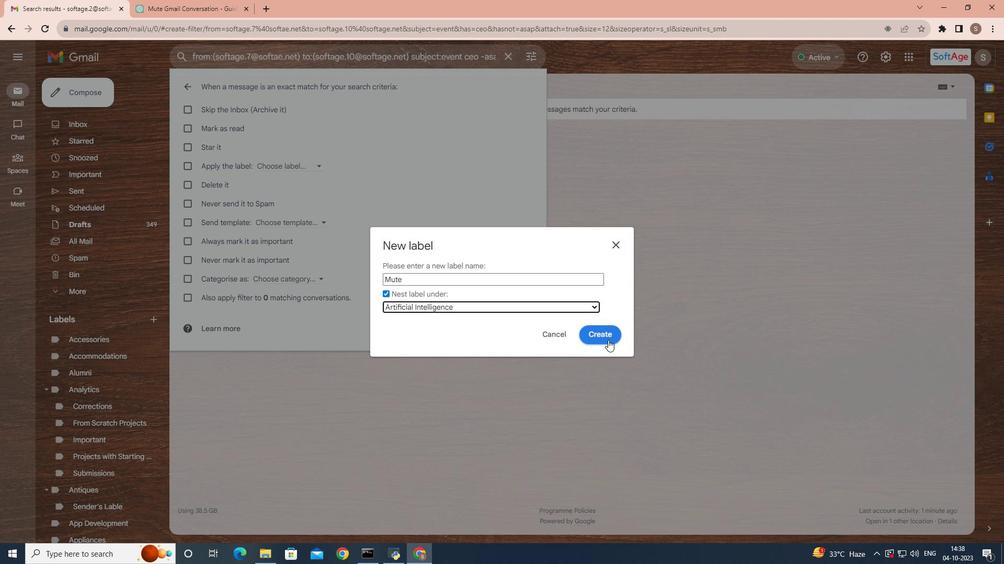 
Action: Mouse pressed left at (608, 340)
Screenshot: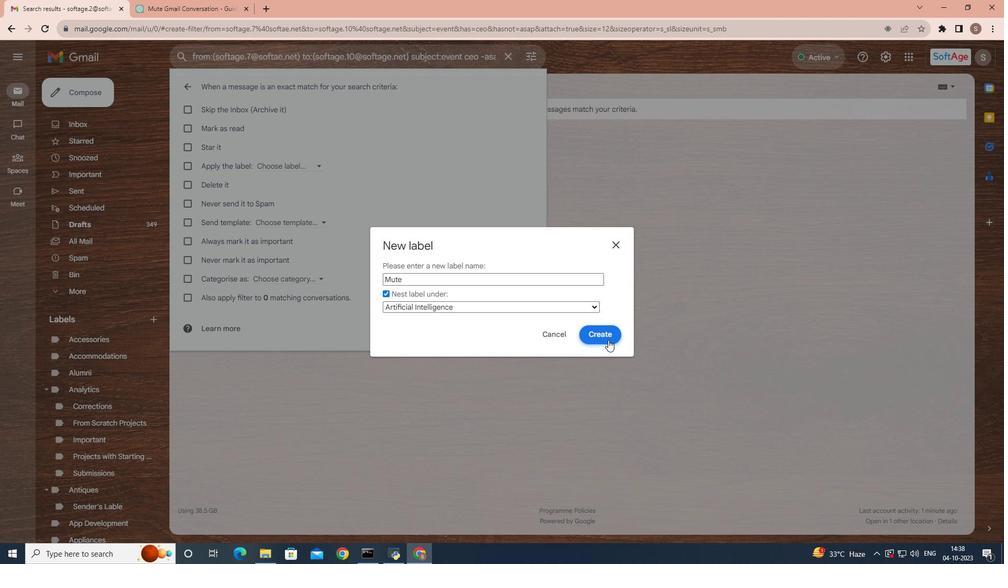 
Action: Mouse moved to (510, 328)
Screenshot: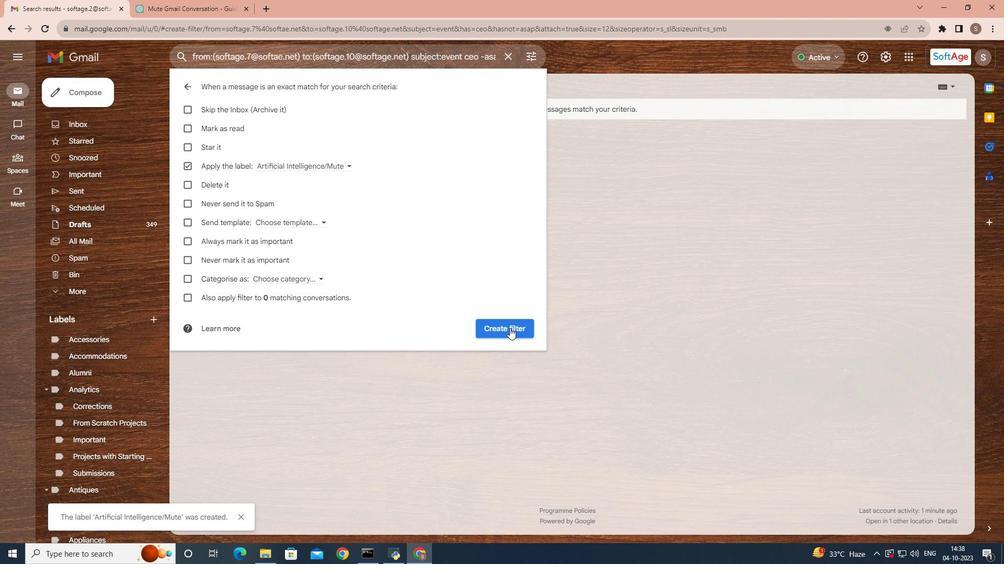
Action: Mouse pressed left at (510, 328)
Screenshot: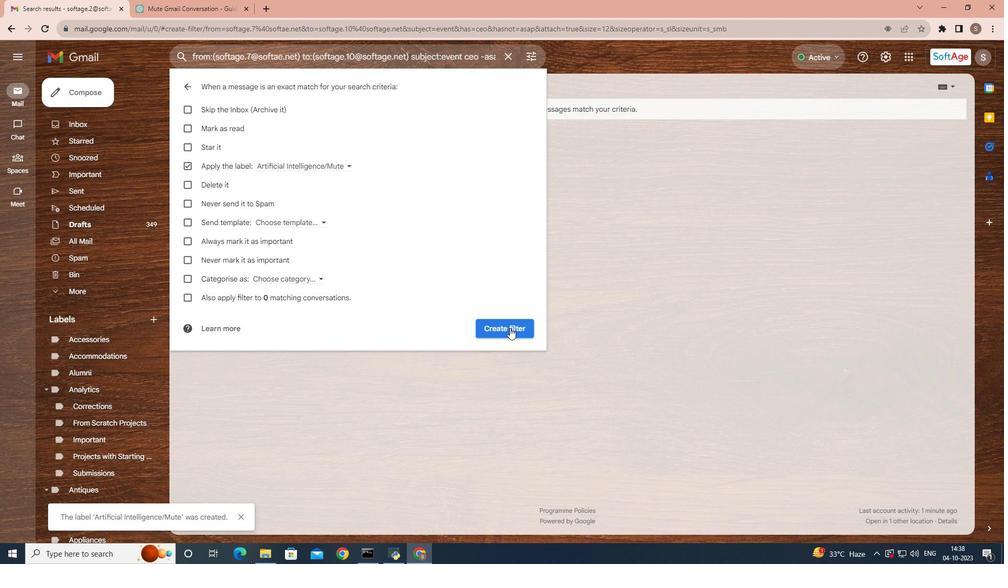 
Action: Mouse moved to (416, 414)
Screenshot: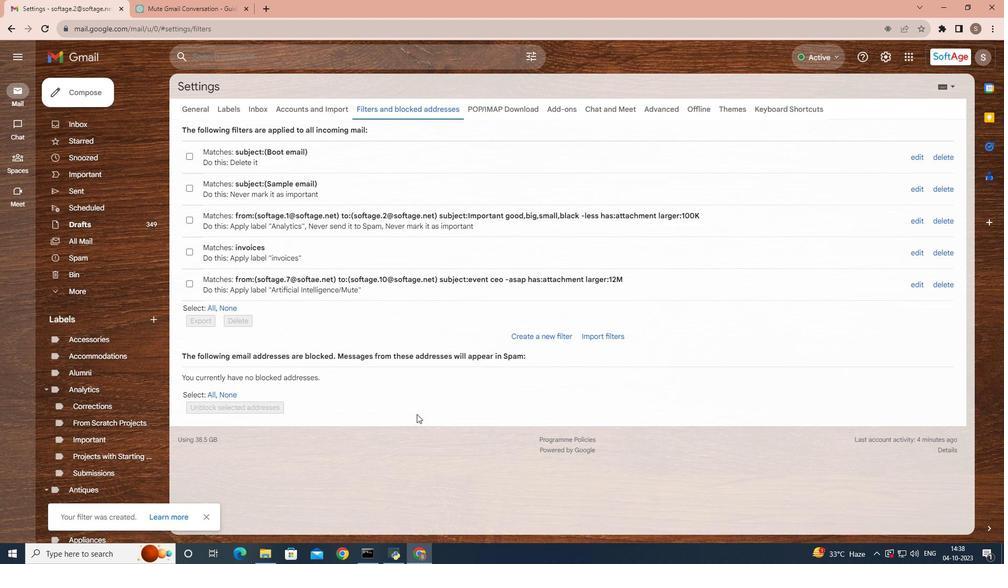 
